 Task: Find connections with filter location Kukës with filter topic #Leanstartupswith filter profile language French with filter current company JLL with filter school Sinhgad Institute of Technology & Science with filter industry Flight Training with filter service category Labor and Employment Law with filter keywords title IT Professional
Action: Mouse moved to (499, 88)
Screenshot: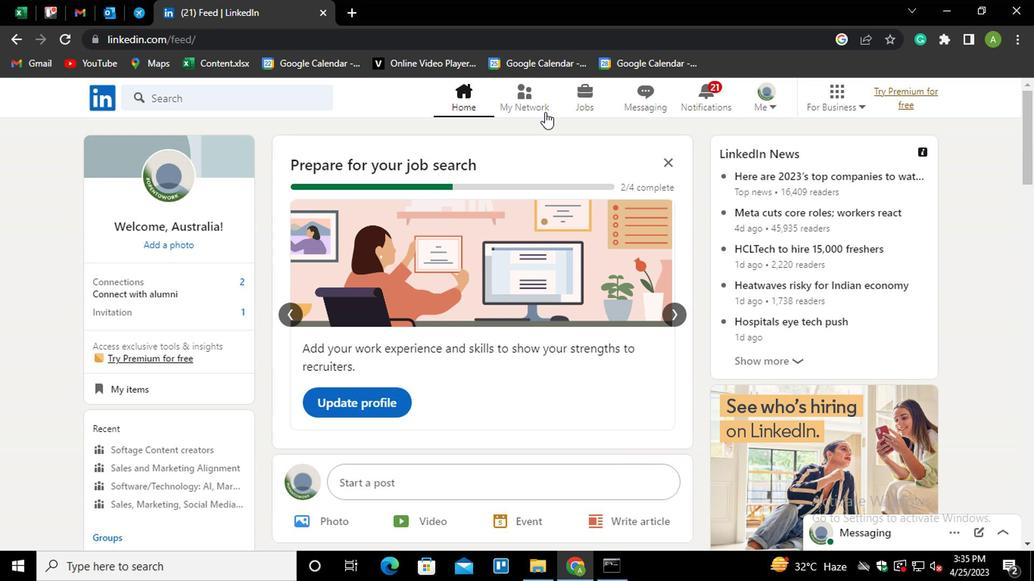 
Action: Mouse pressed left at (499, 88)
Screenshot: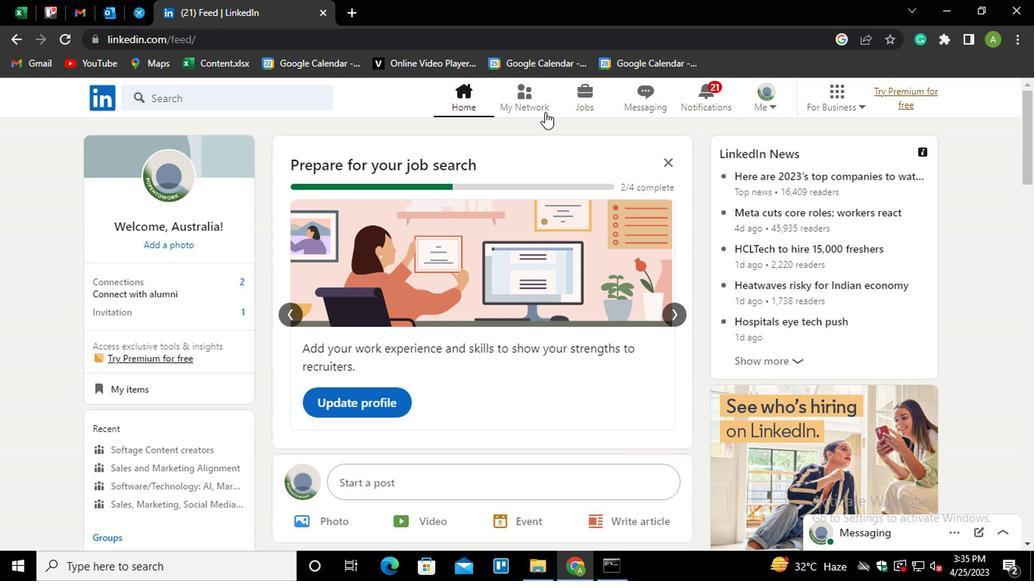 
Action: Mouse moved to (188, 177)
Screenshot: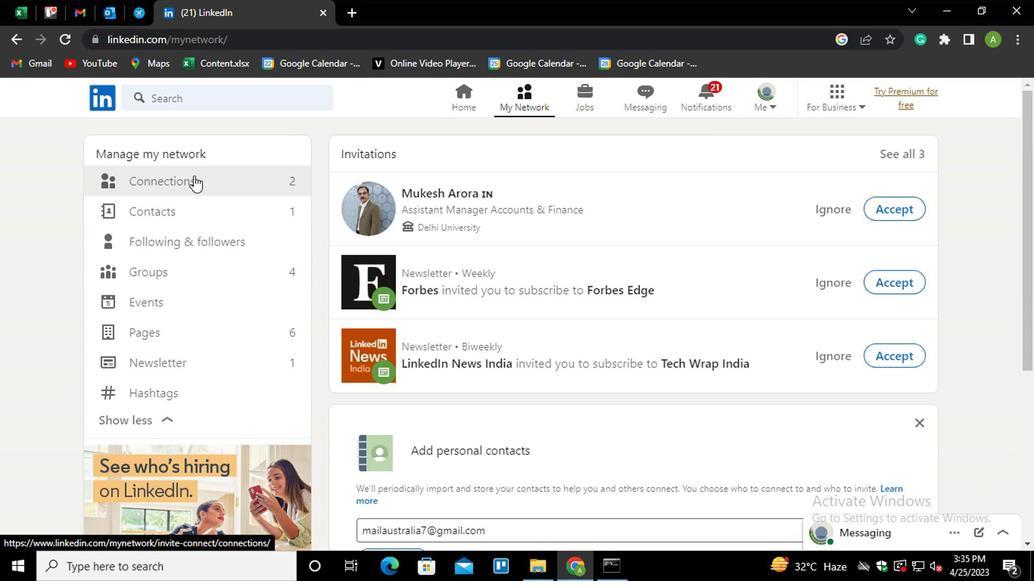 
Action: Mouse pressed left at (188, 177)
Screenshot: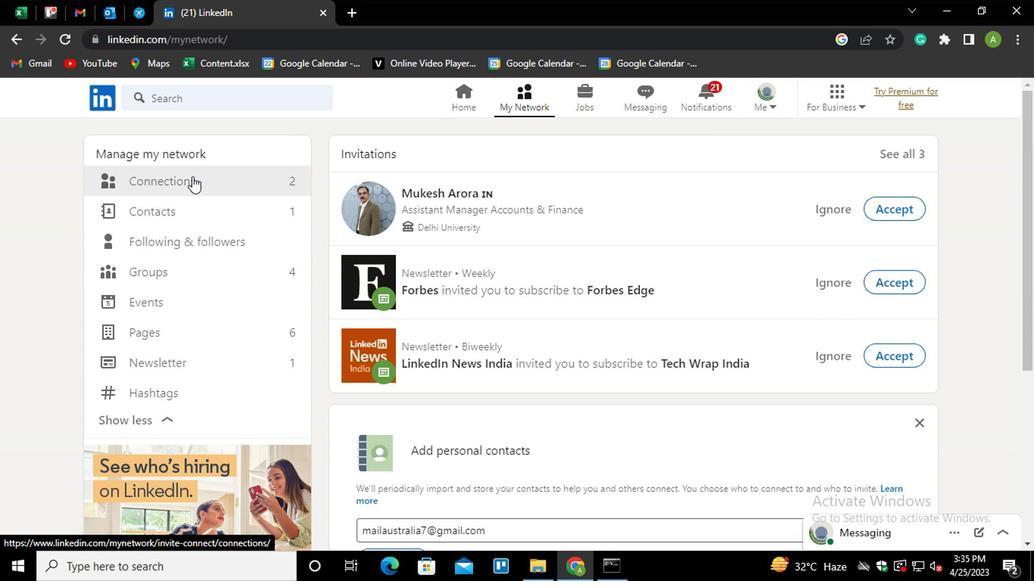 
Action: Mouse moved to (608, 179)
Screenshot: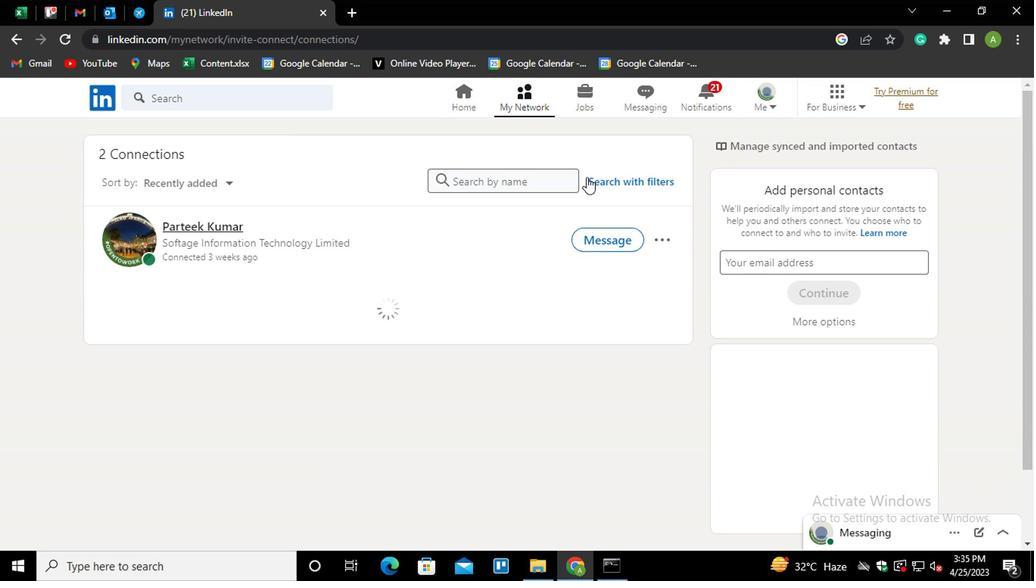 
Action: Mouse pressed left at (608, 179)
Screenshot: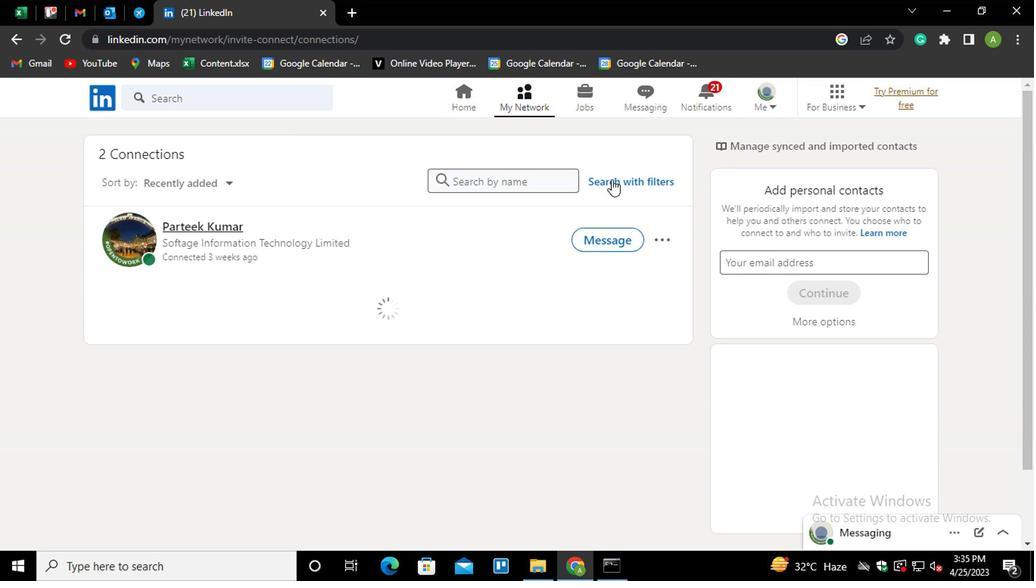 
Action: Mouse moved to (492, 133)
Screenshot: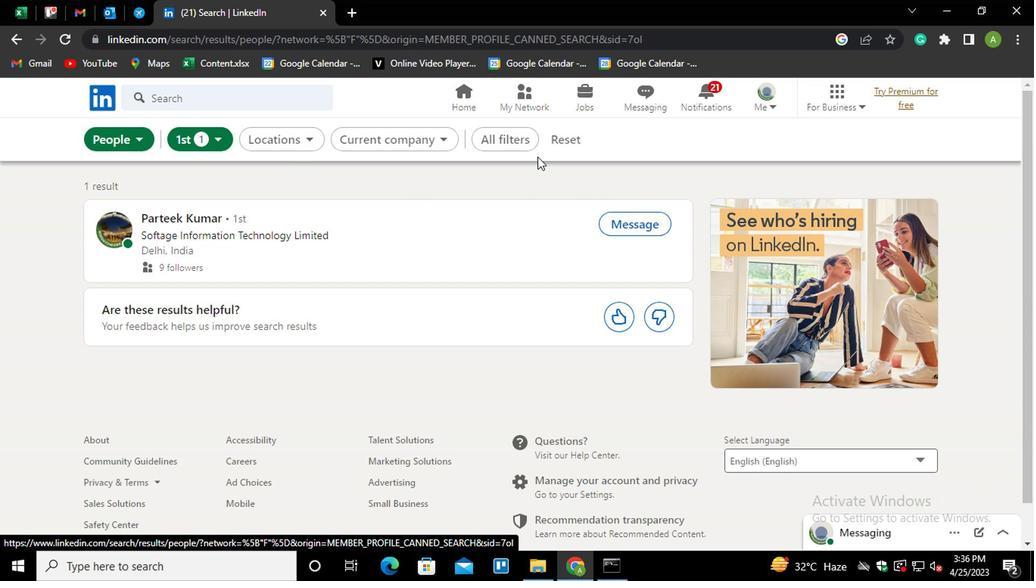 
Action: Mouse pressed left at (492, 133)
Screenshot: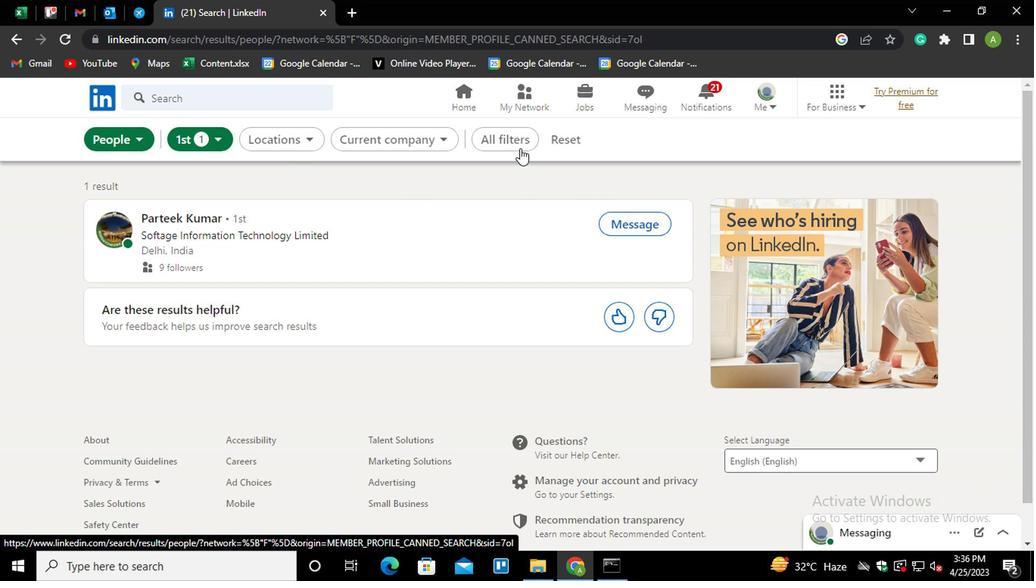 
Action: Mouse moved to (684, 253)
Screenshot: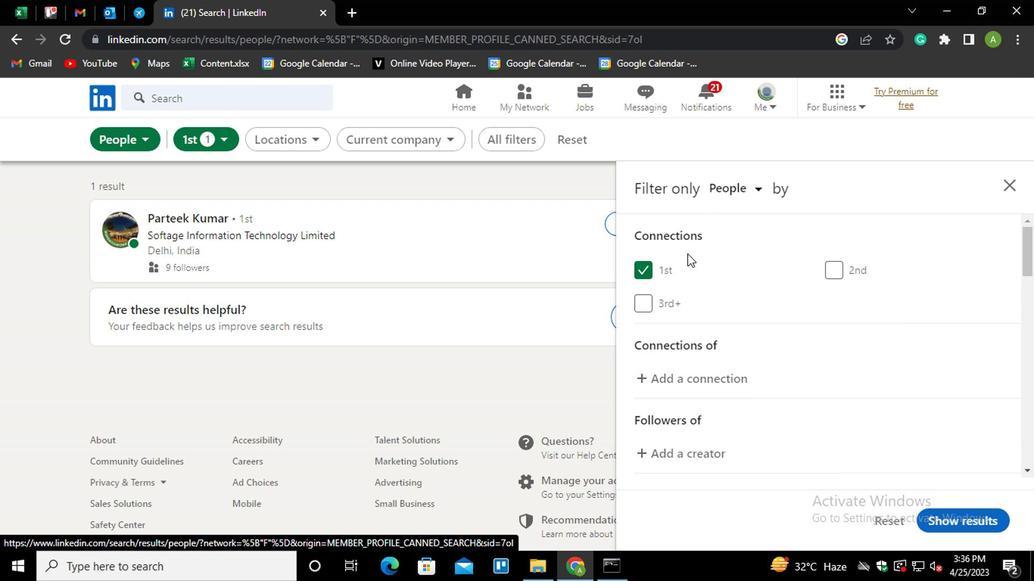 
Action: Mouse scrolled (684, 252) with delta (0, 0)
Screenshot: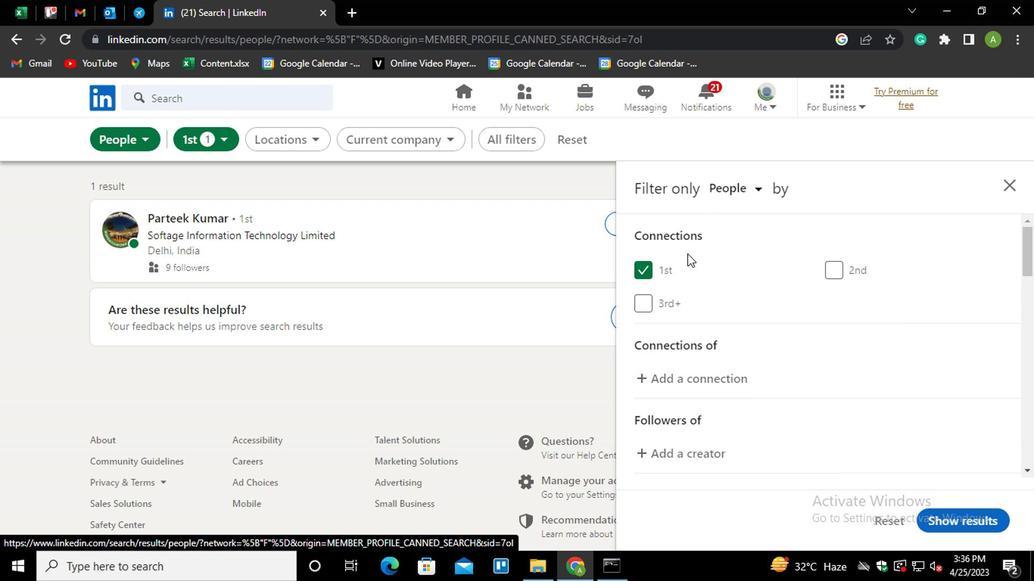 
Action: Mouse scrolled (684, 252) with delta (0, 0)
Screenshot: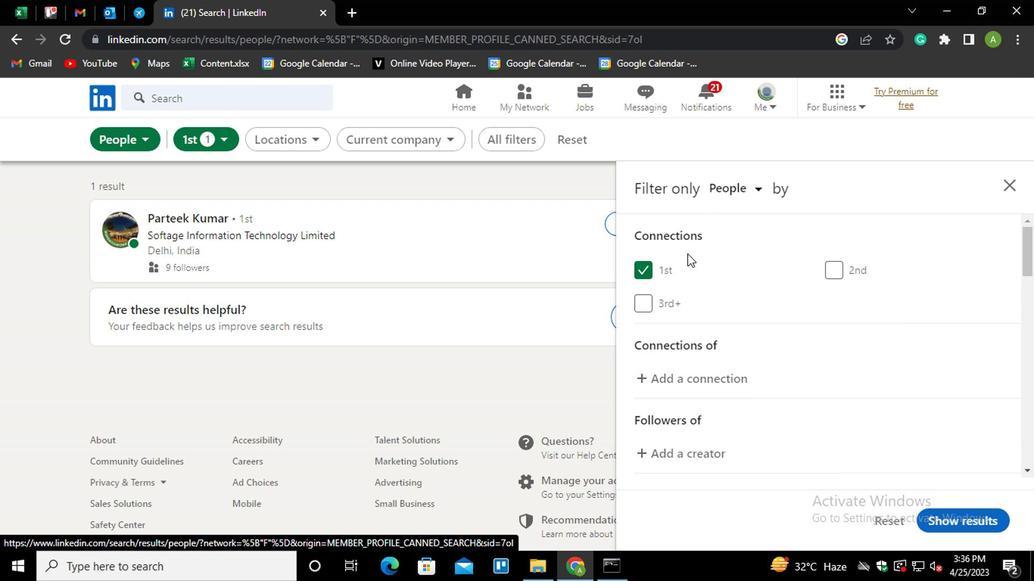 
Action: Mouse moved to (680, 230)
Screenshot: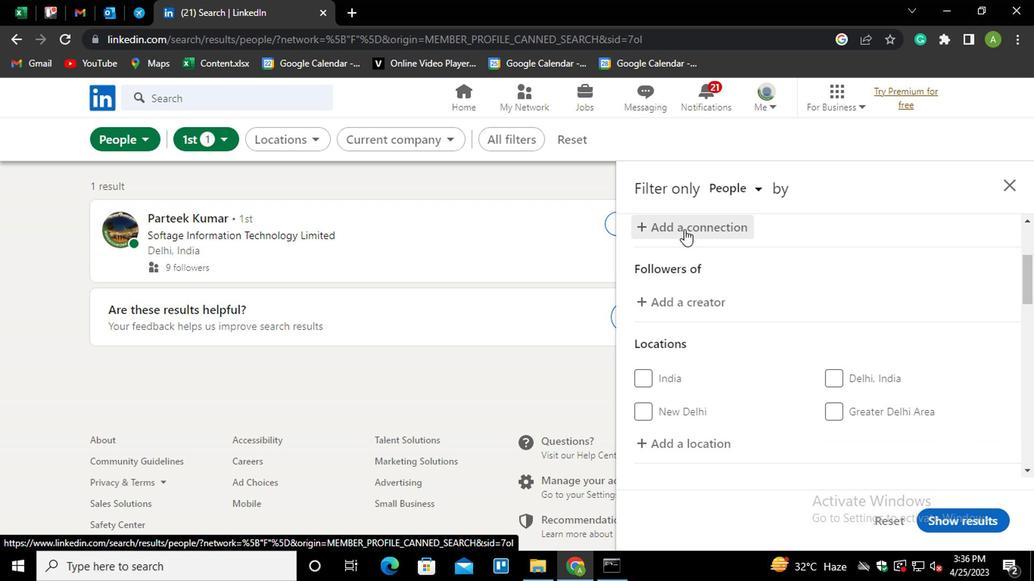 
Action: Mouse scrolled (680, 231) with delta (0, 1)
Screenshot: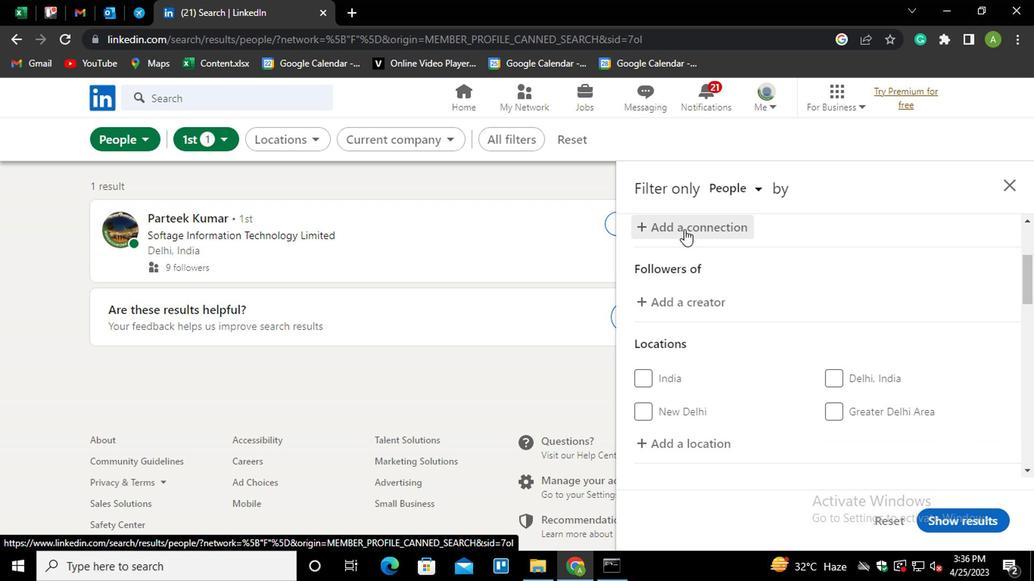 
Action: Mouse moved to (676, 266)
Screenshot: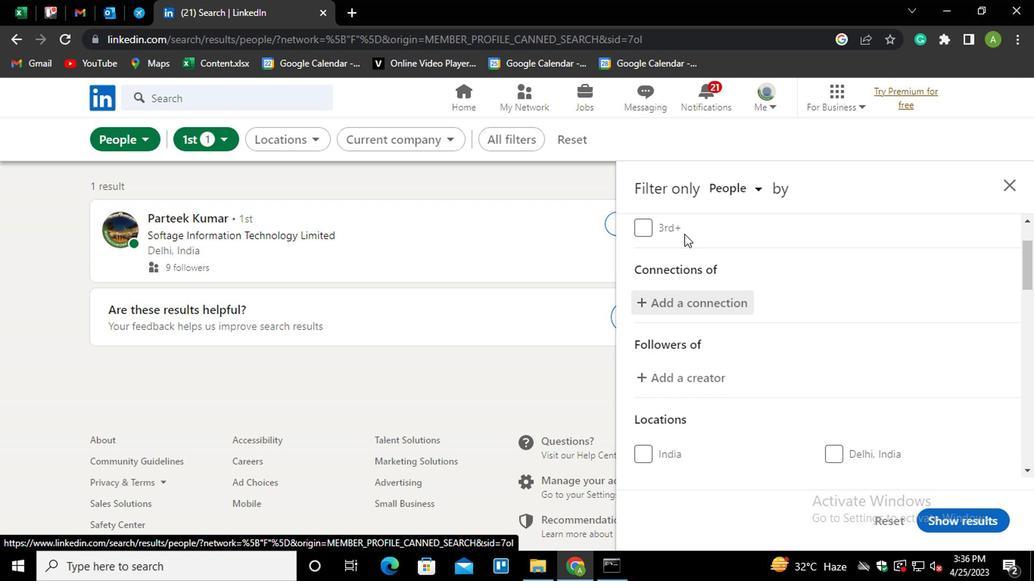 
Action: Mouse scrolled (676, 266) with delta (0, 0)
Screenshot: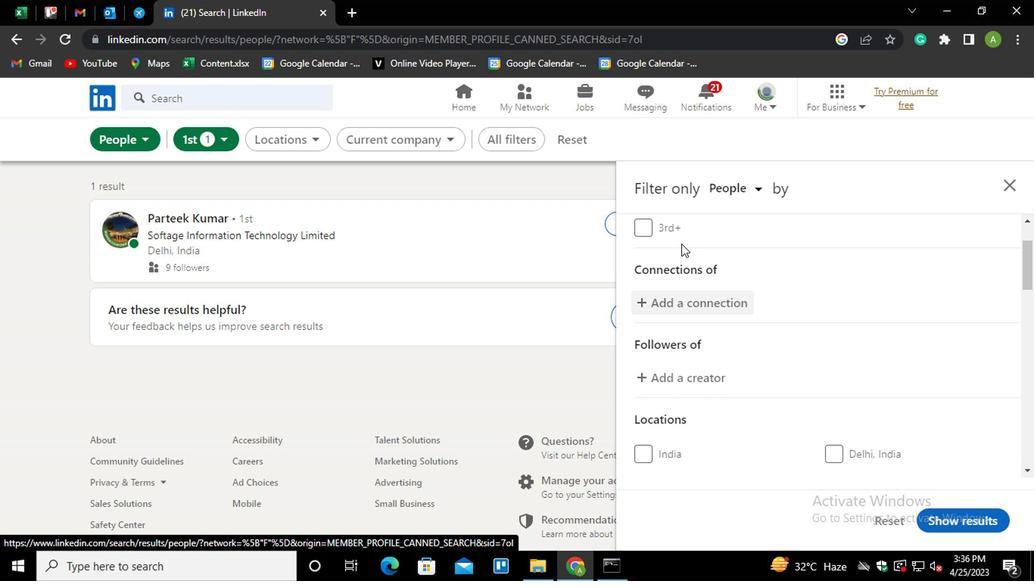
Action: Mouse scrolled (676, 266) with delta (0, 0)
Screenshot: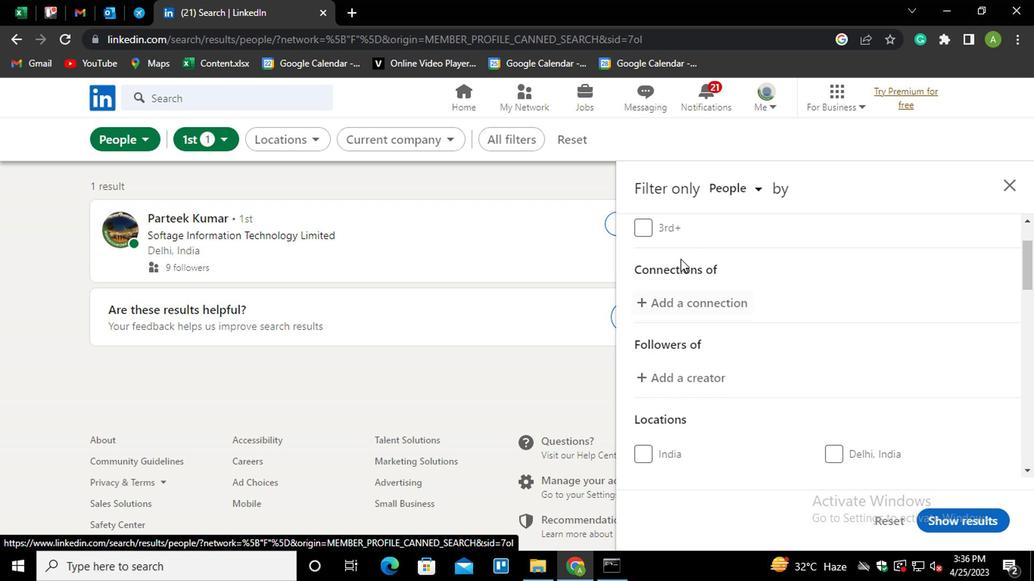 
Action: Mouse moved to (670, 366)
Screenshot: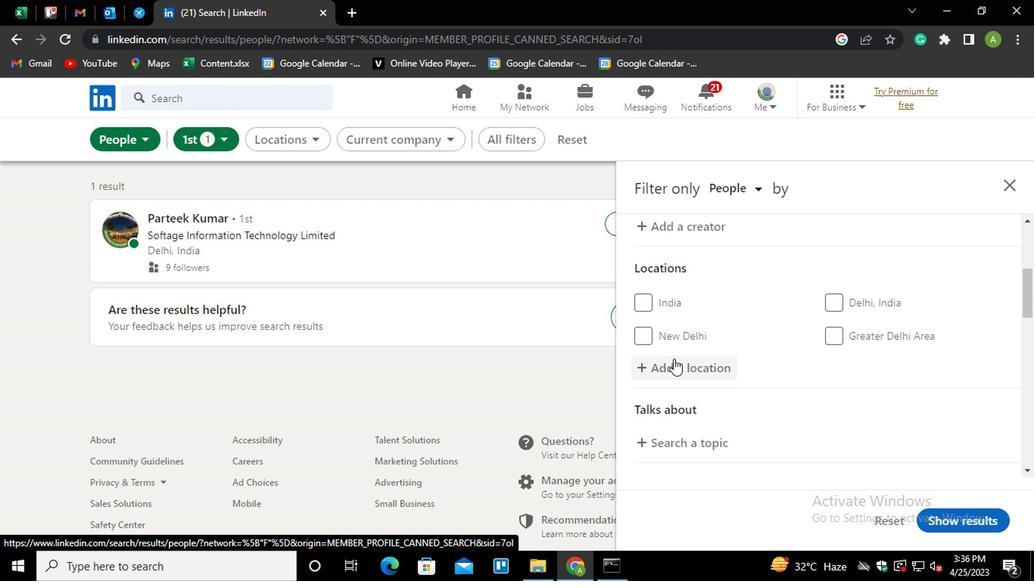 
Action: Mouse pressed left at (670, 366)
Screenshot: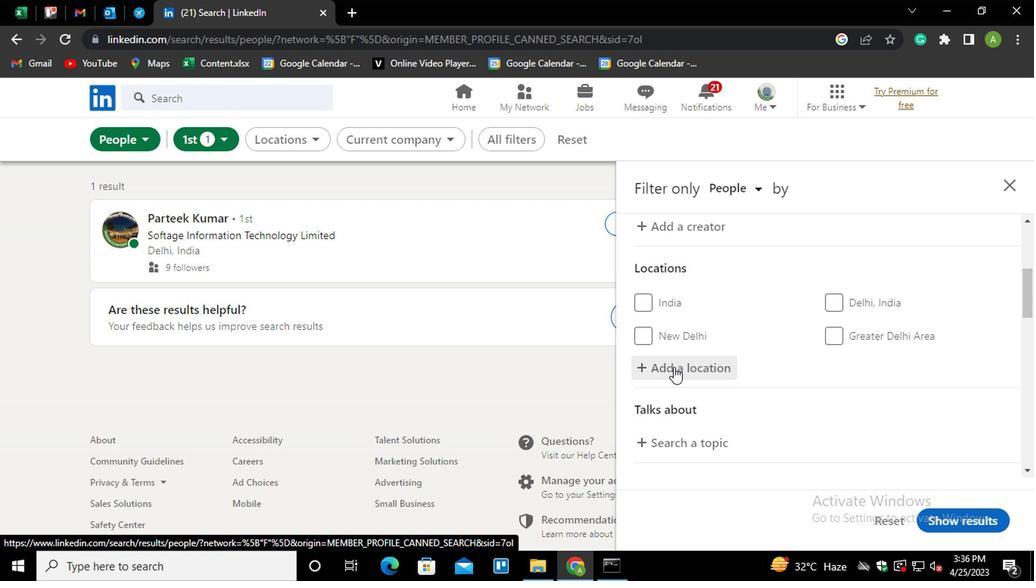 
Action: Mouse moved to (671, 366)
Screenshot: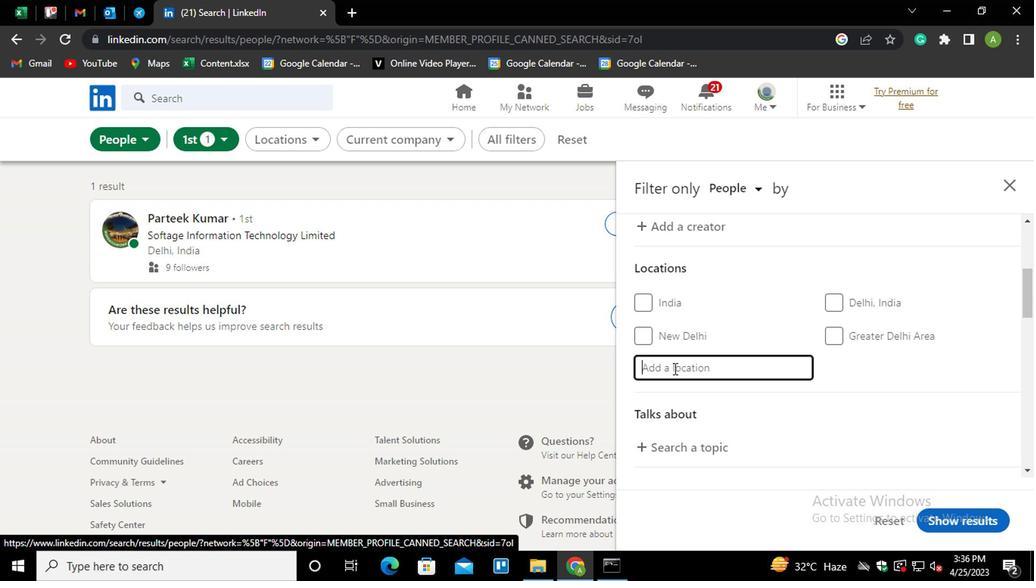 
Action: Mouse pressed left at (671, 366)
Screenshot: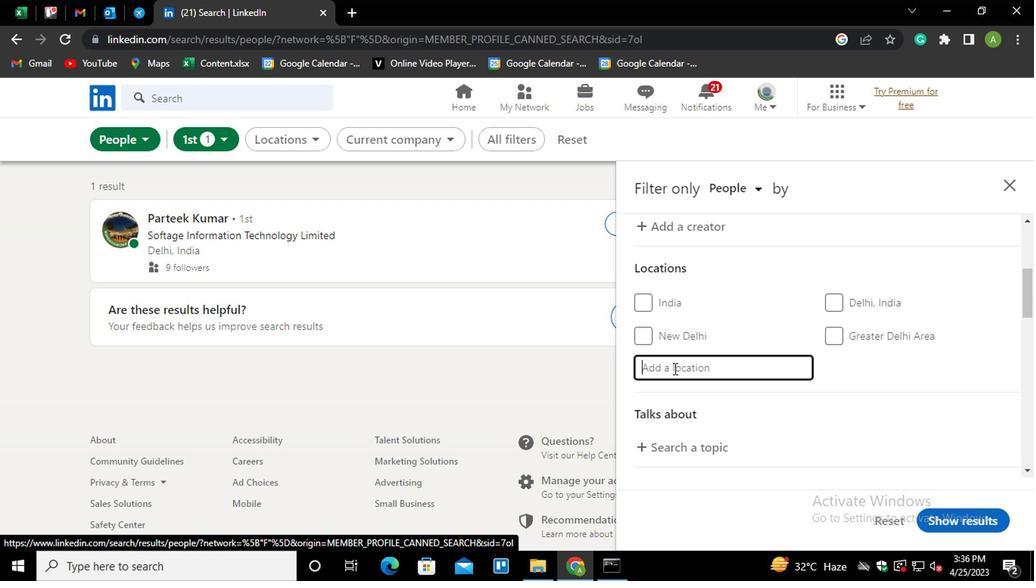 
Action: Mouse moved to (669, 364)
Screenshot: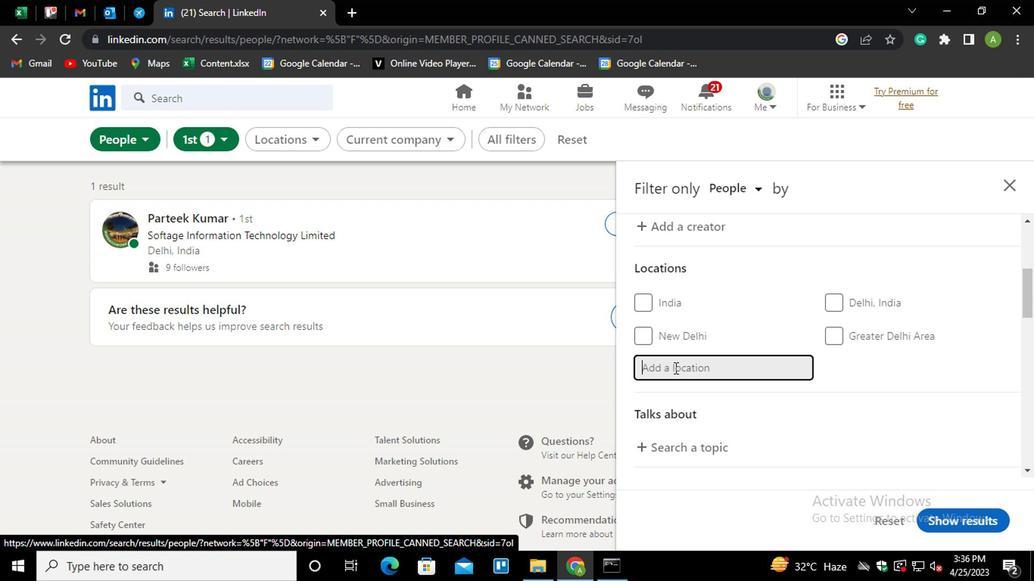 
Action: Key pressed <Key.shift_r>Kukes
Screenshot: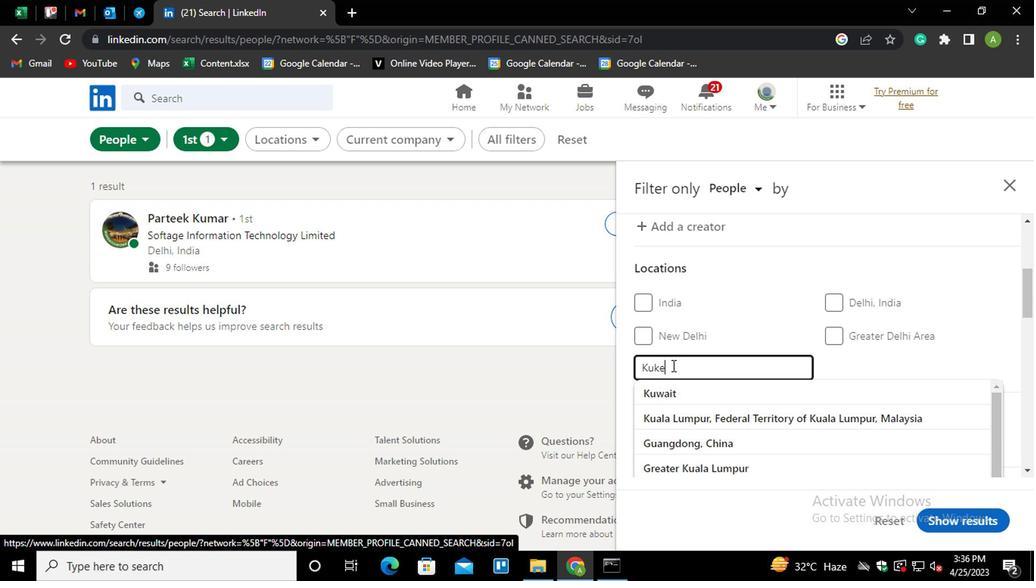 
Action: Mouse moved to (867, 361)
Screenshot: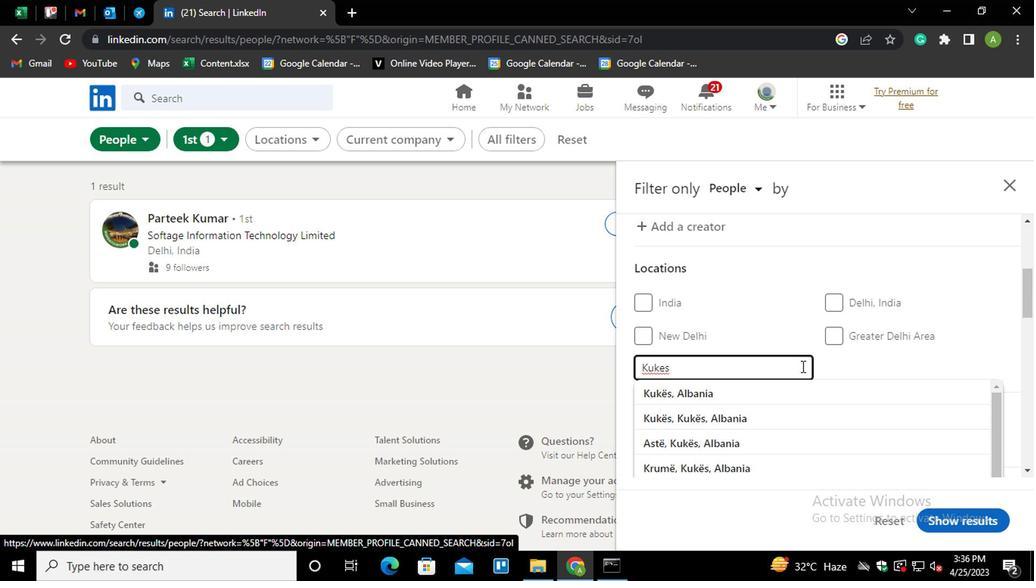 
Action: Mouse pressed left at (867, 361)
Screenshot: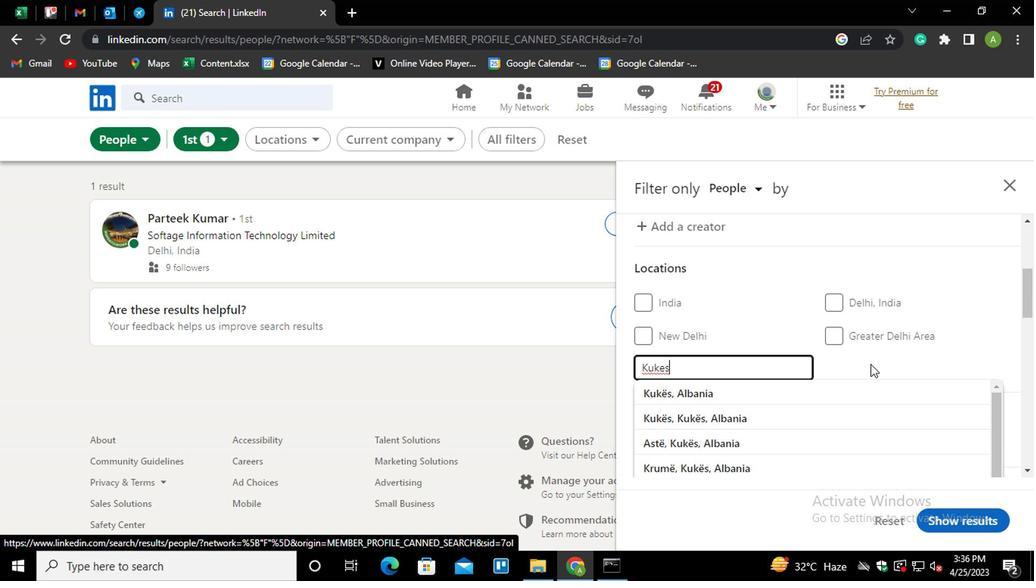 
Action: Mouse moved to (850, 362)
Screenshot: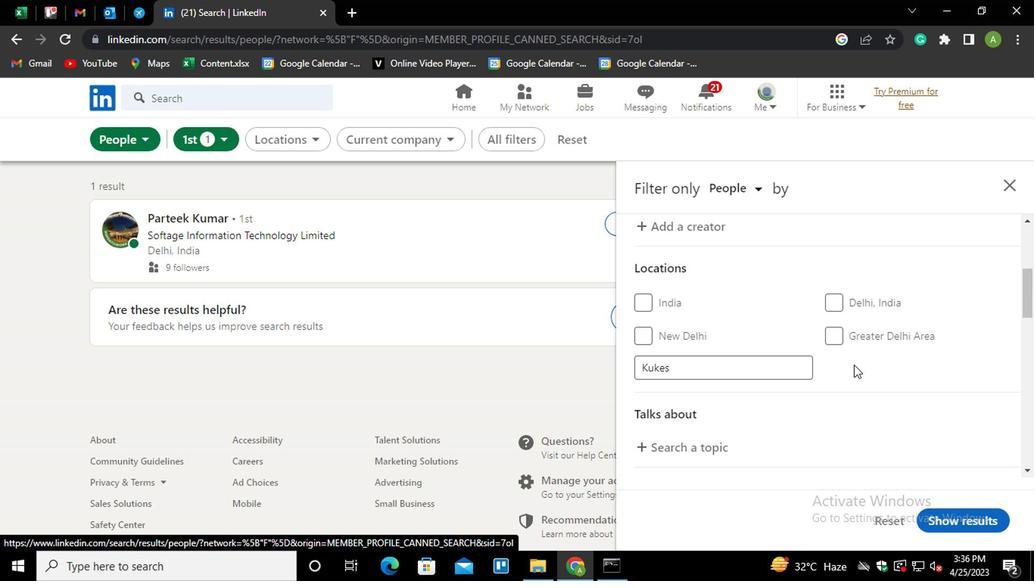 
Action: Mouse scrolled (850, 361) with delta (0, -1)
Screenshot: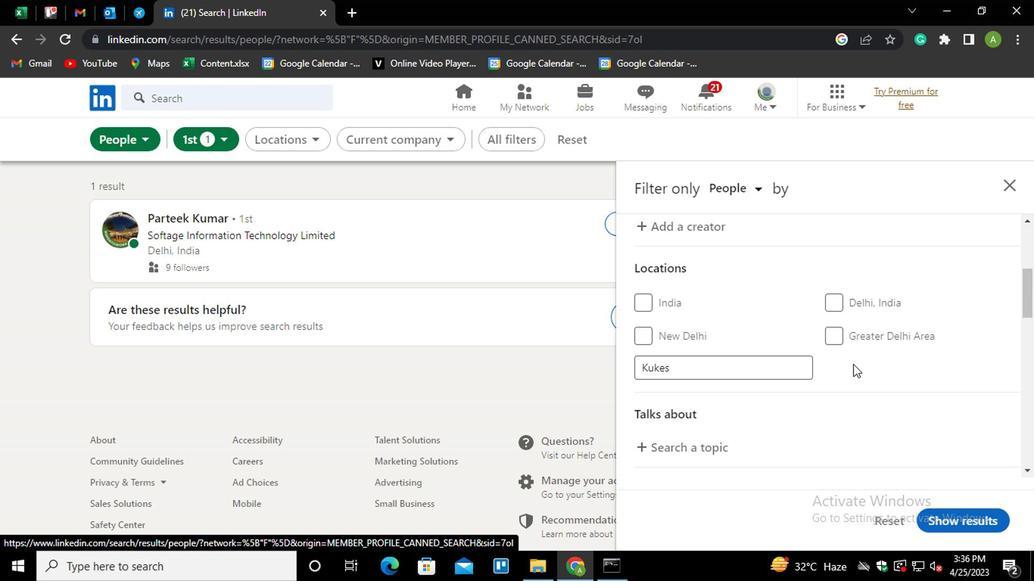 
Action: Mouse scrolled (850, 361) with delta (0, -1)
Screenshot: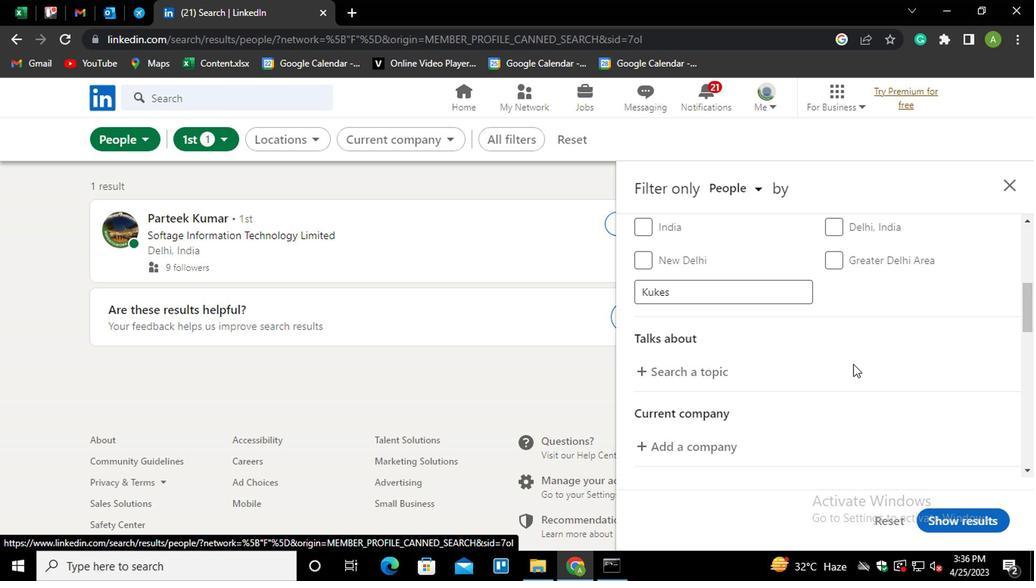 
Action: Mouse moved to (674, 295)
Screenshot: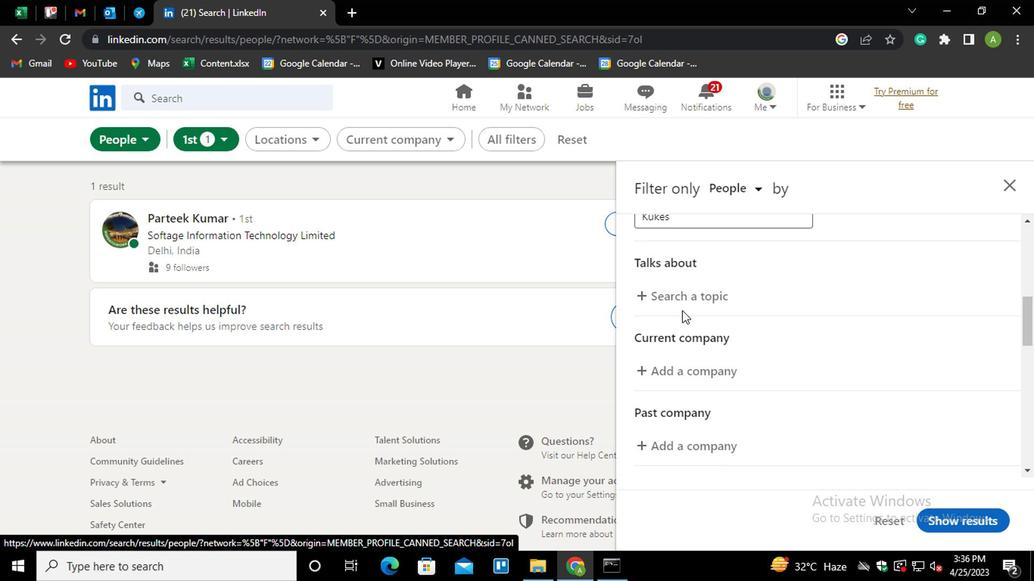 
Action: Mouse pressed left at (674, 295)
Screenshot: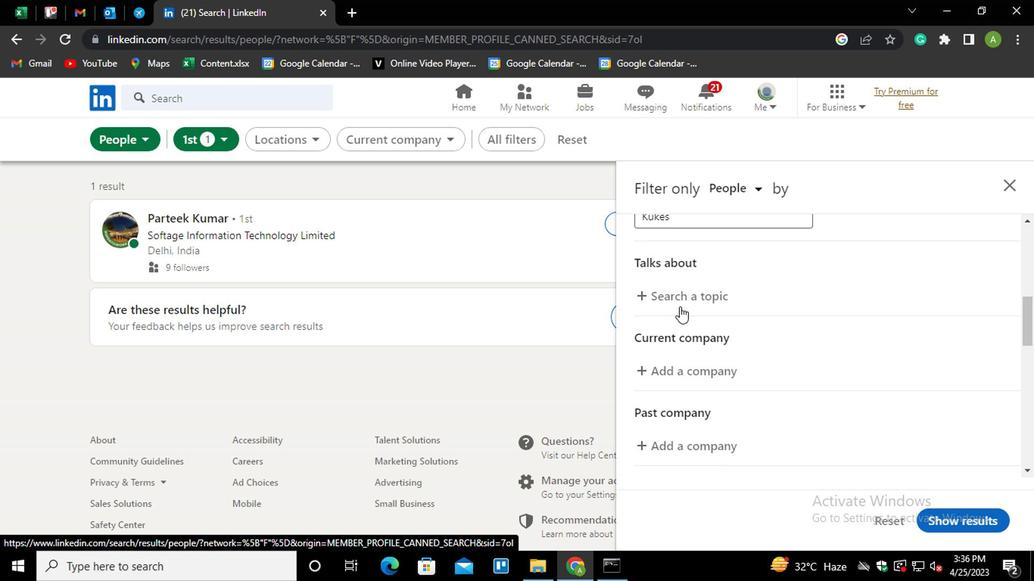 
Action: Key pressed <Key.shift>#<Key.shift_r>LEANSTARUPSWITH
Screenshot: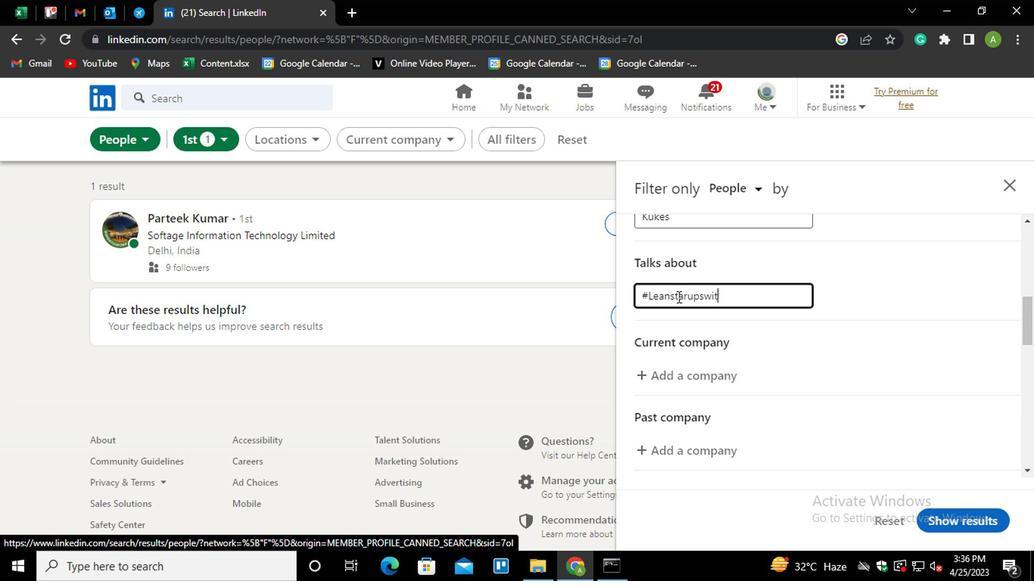 
Action: Mouse moved to (856, 294)
Screenshot: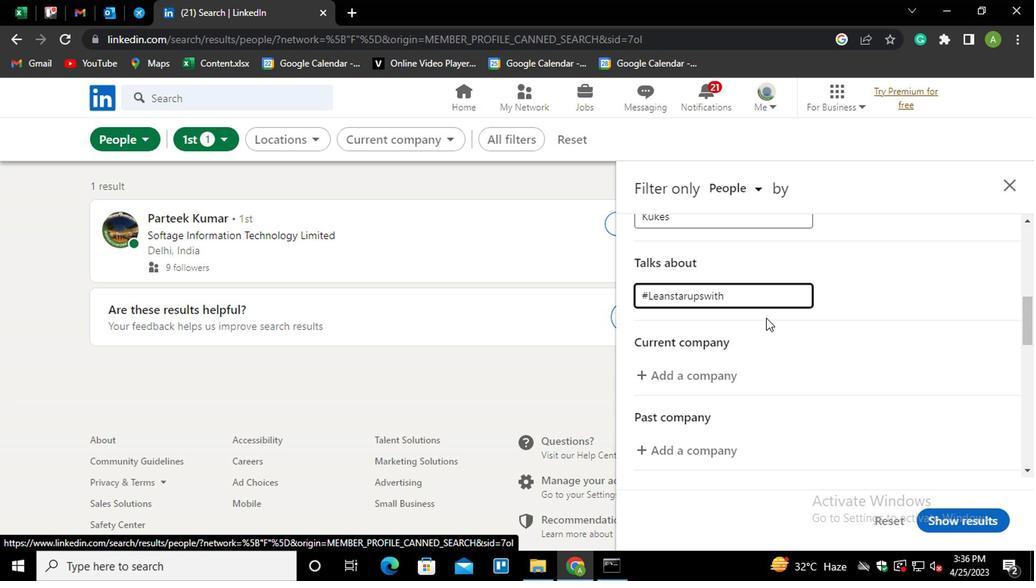 
Action: Mouse pressed left at (856, 294)
Screenshot: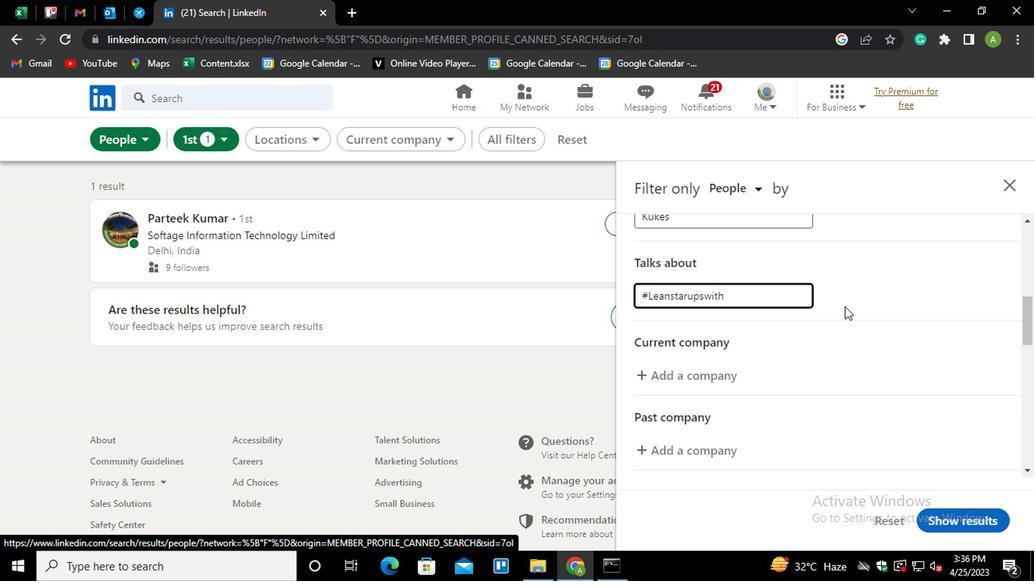 
Action: Mouse moved to (845, 316)
Screenshot: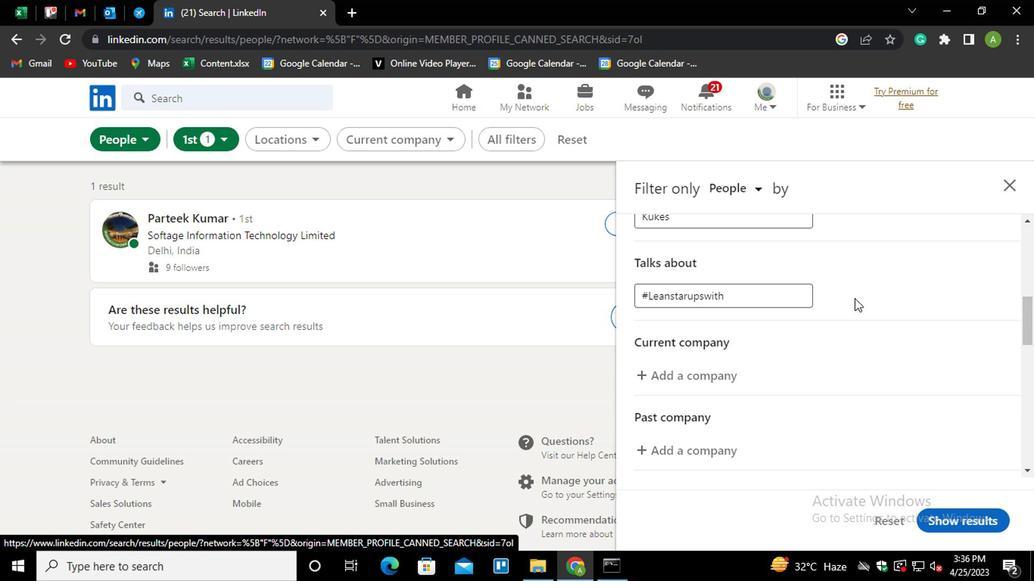 
Action: Mouse scrolled (845, 316) with delta (0, 0)
Screenshot: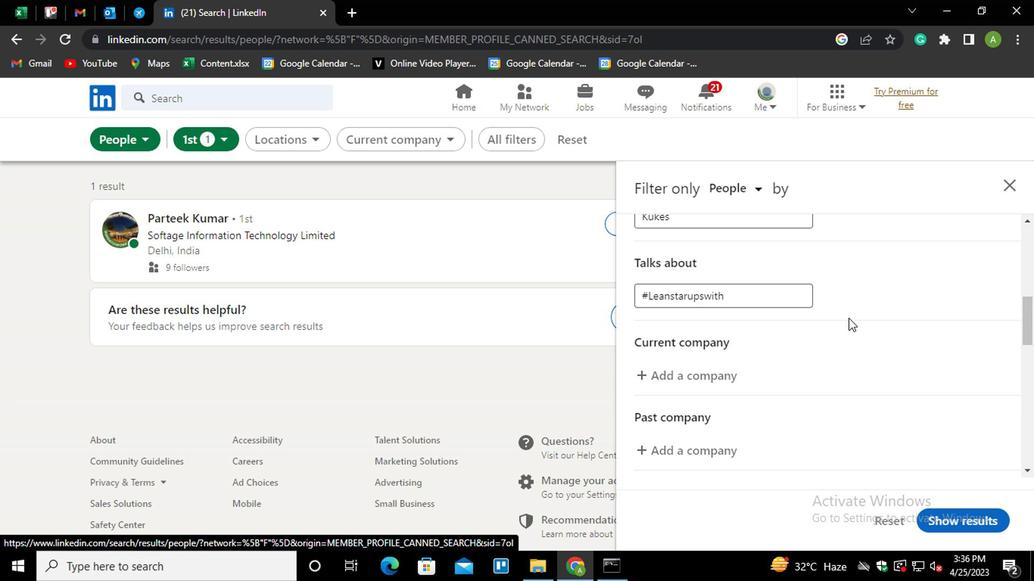 
Action: Mouse moved to (668, 295)
Screenshot: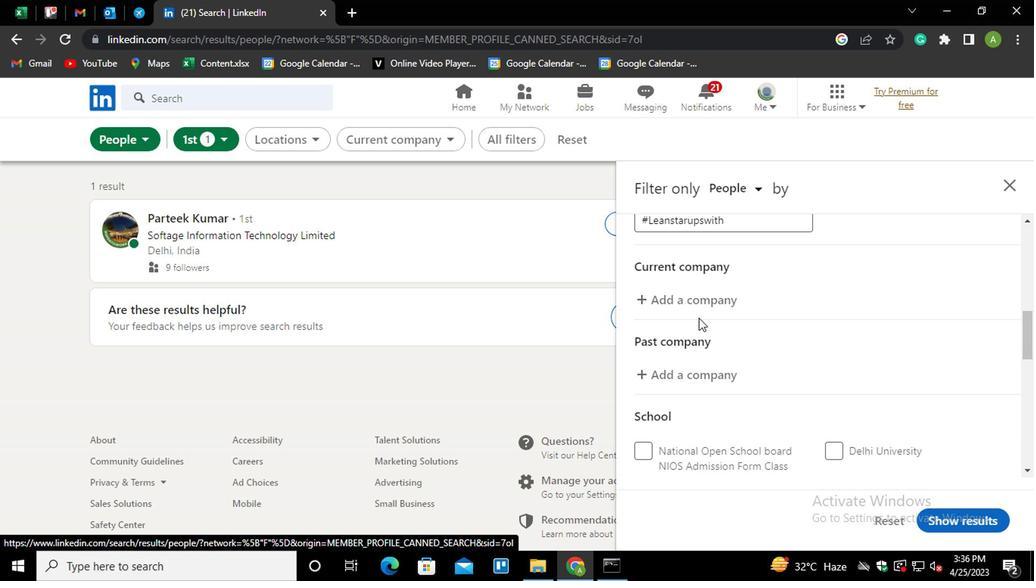
Action: Mouse pressed left at (668, 295)
Screenshot: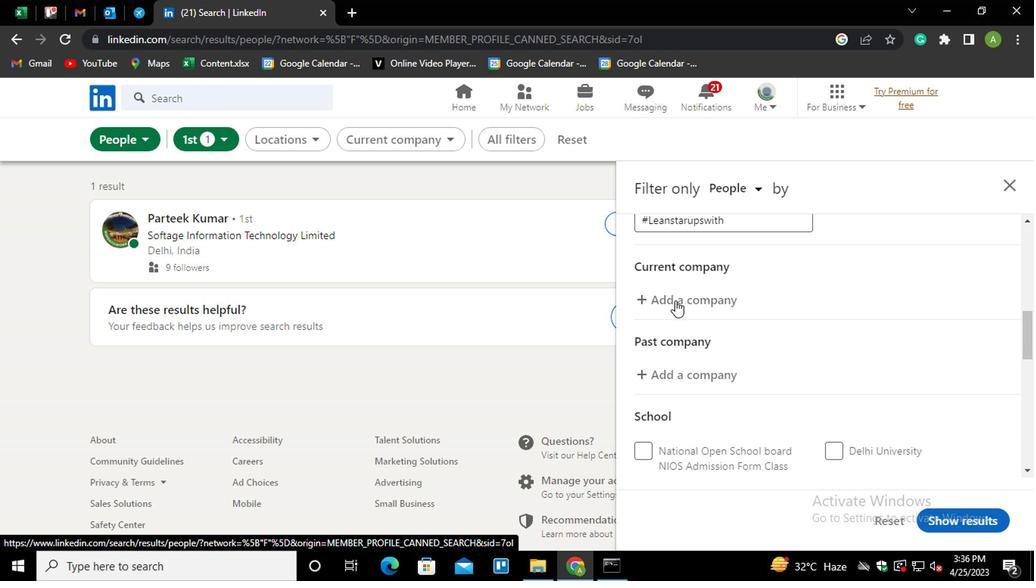 
Action: Key pressed <Key.shift_r>JLL<Key.down><Key.enter>
Screenshot: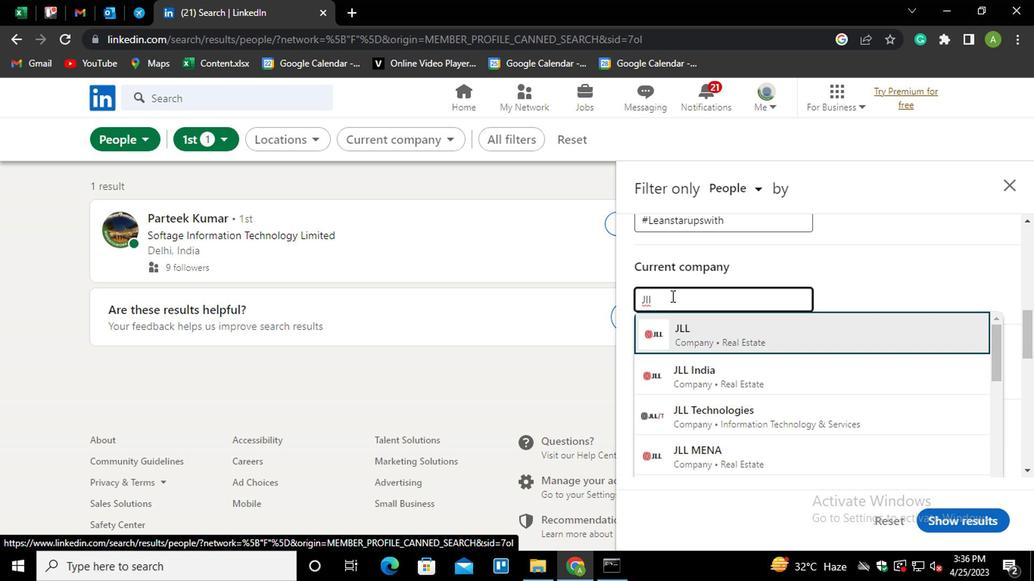 
Action: Mouse moved to (710, 302)
Screenshot: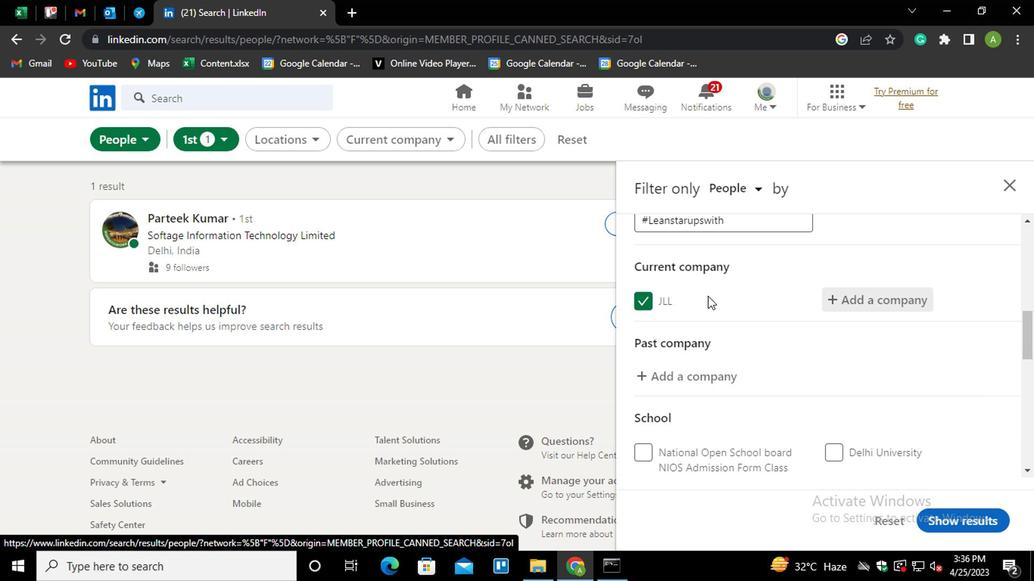 
Action: Mouse scrolled (710, 301) with delta (0, -1)
Screenshot: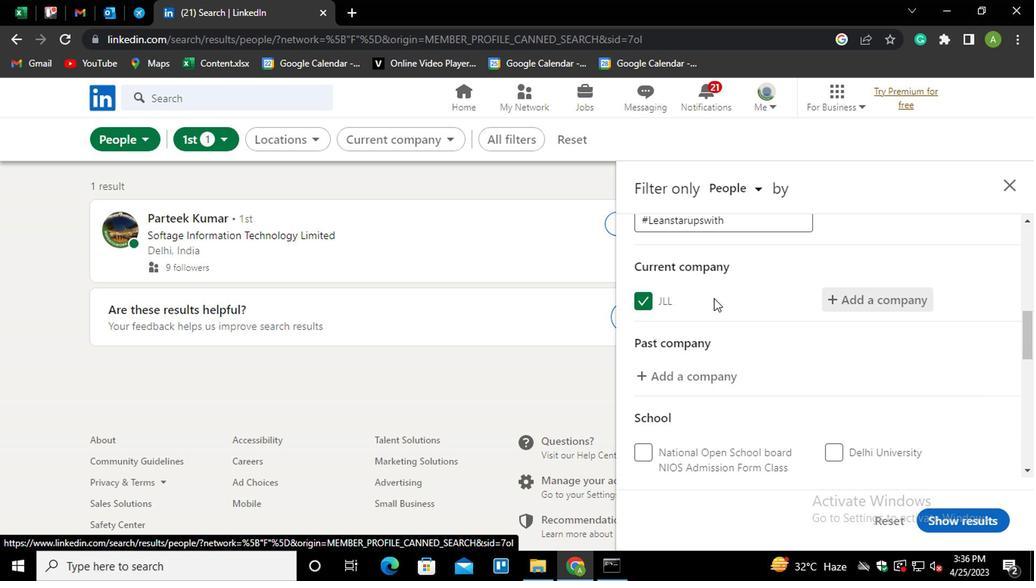 
Action: Mouse scrolled (710, 301) with delta (0, -1)
Screenshot: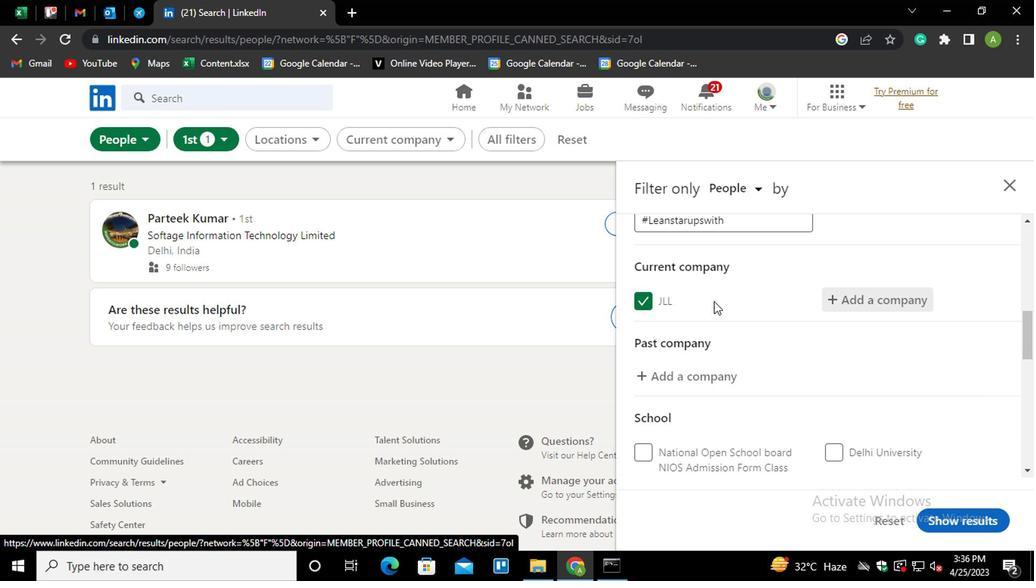 
Action: Mouse moved to (691, 368)
Screenshot: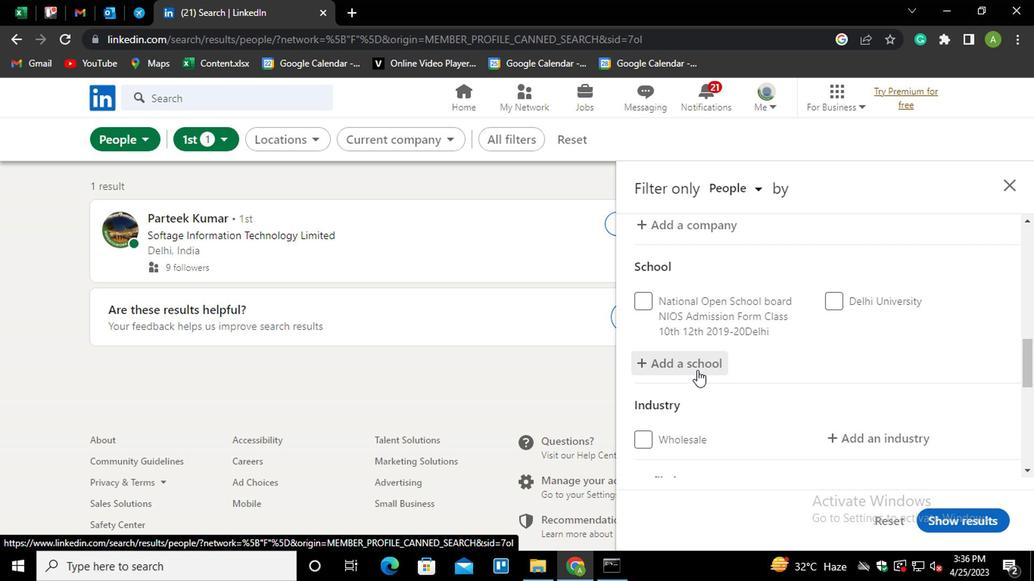 
Action: Mouse pressed left at (691, 368)
Screenshot: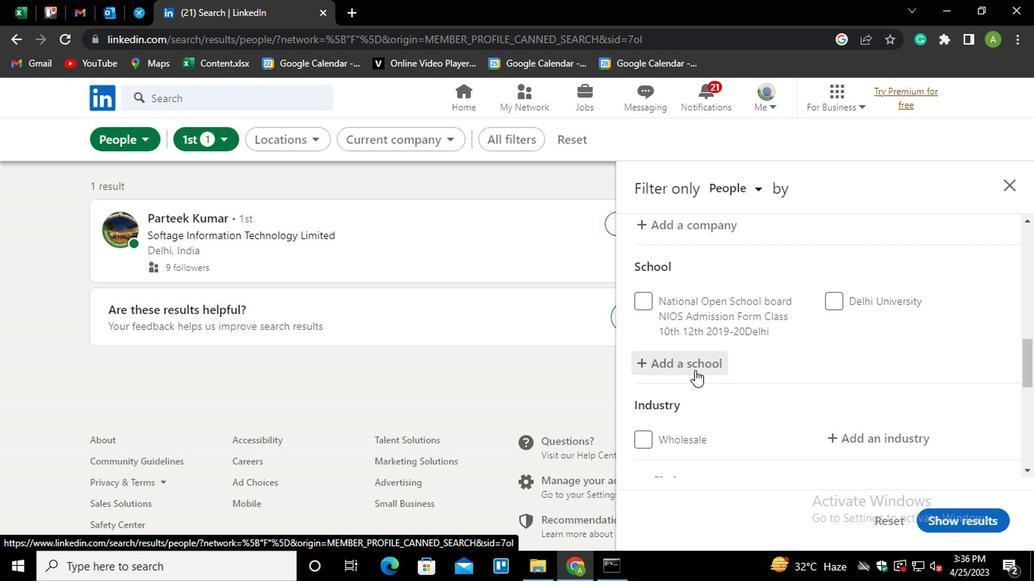 
Action: Mouse moved to (691, 366)
Screenshot: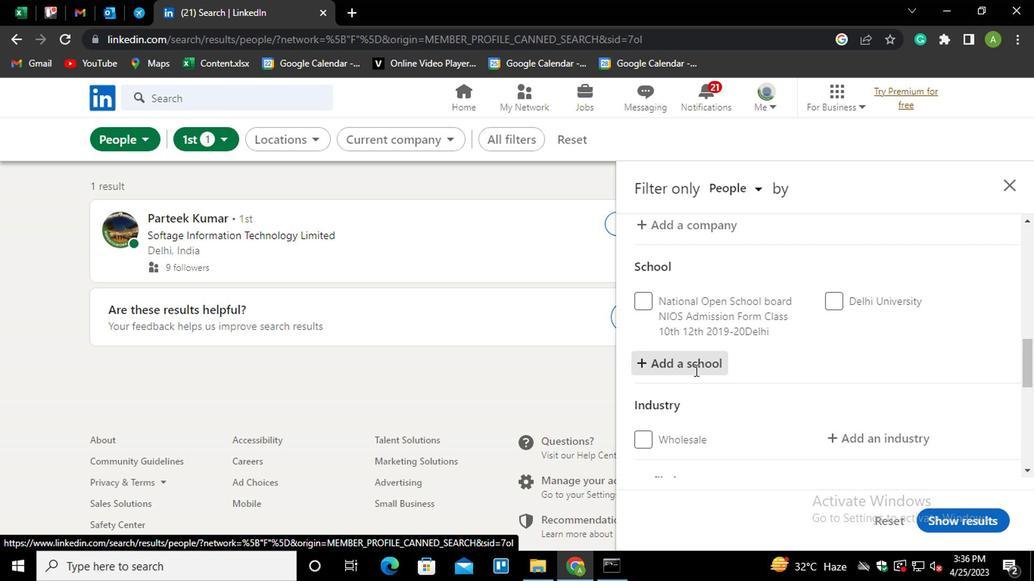 
Action: Mouse pressed left at (691, 366)
Screenshot: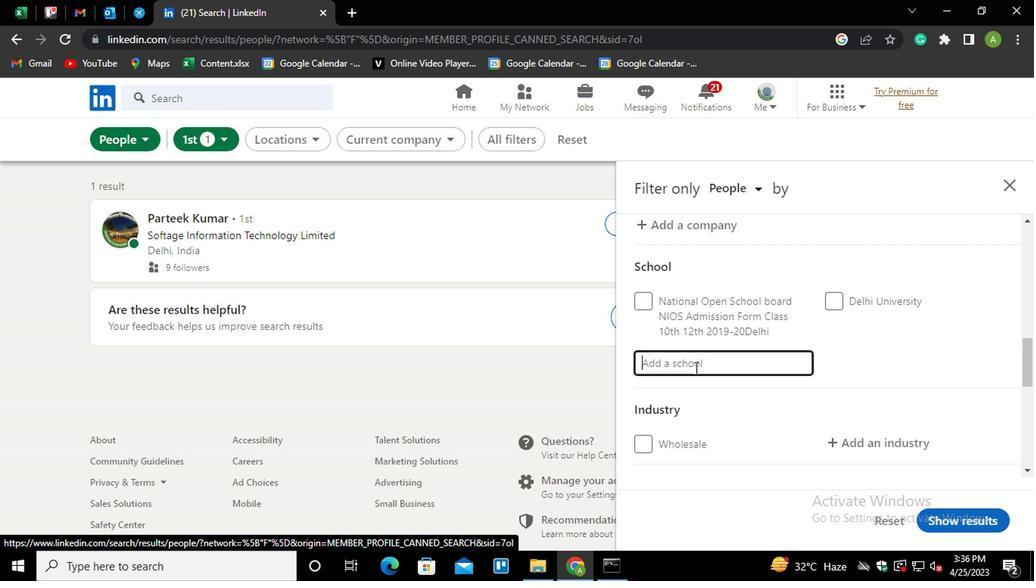 
Action: Mouse moved to (691, 366)
Screenshot: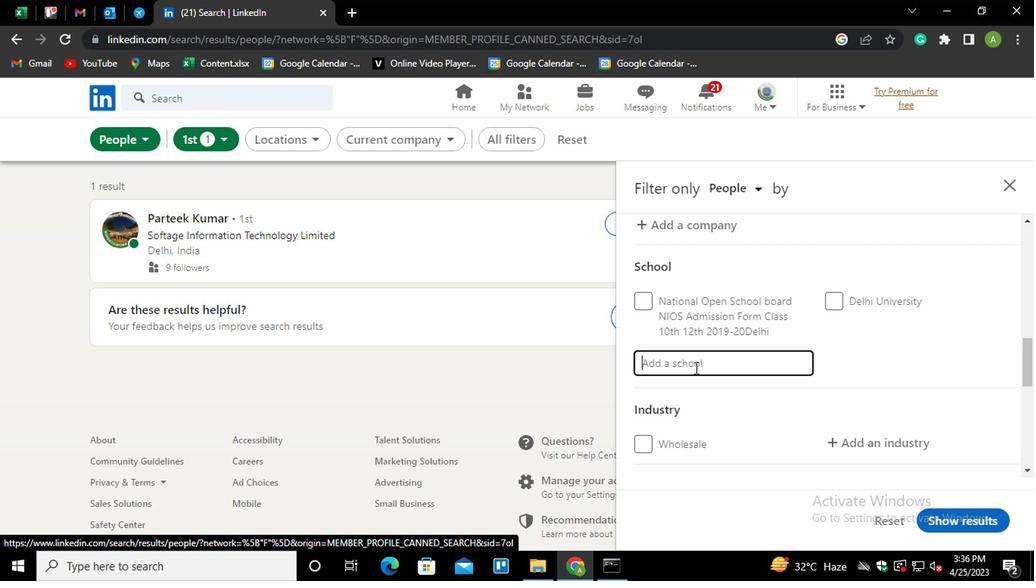 
Action: Key pressed <Key.shift>SINHGAD<Key.down><Key.down><Key.down><Key.enter>
Screenshot: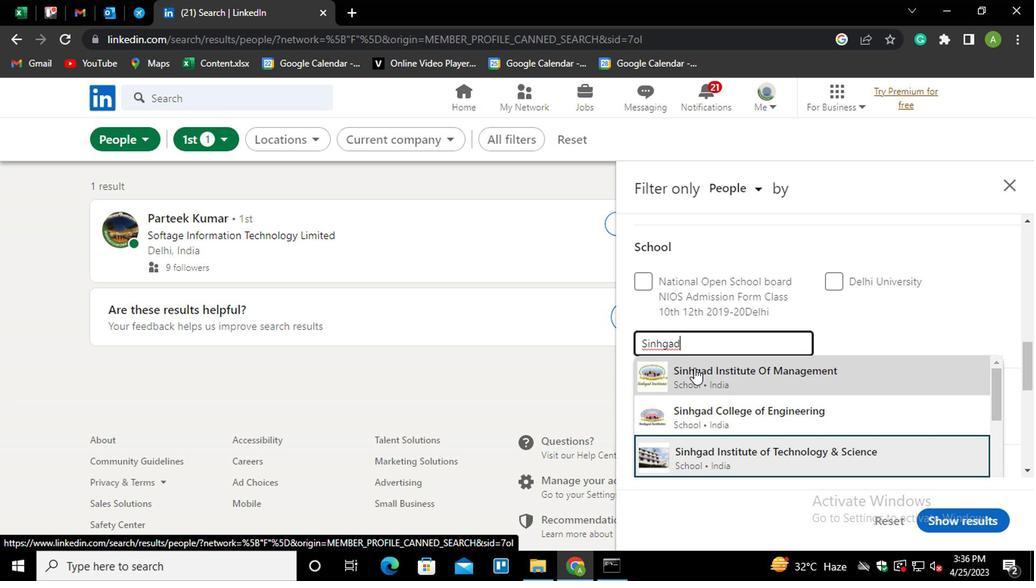 
Action: Mouse moved to (775, 345)
Screenshot: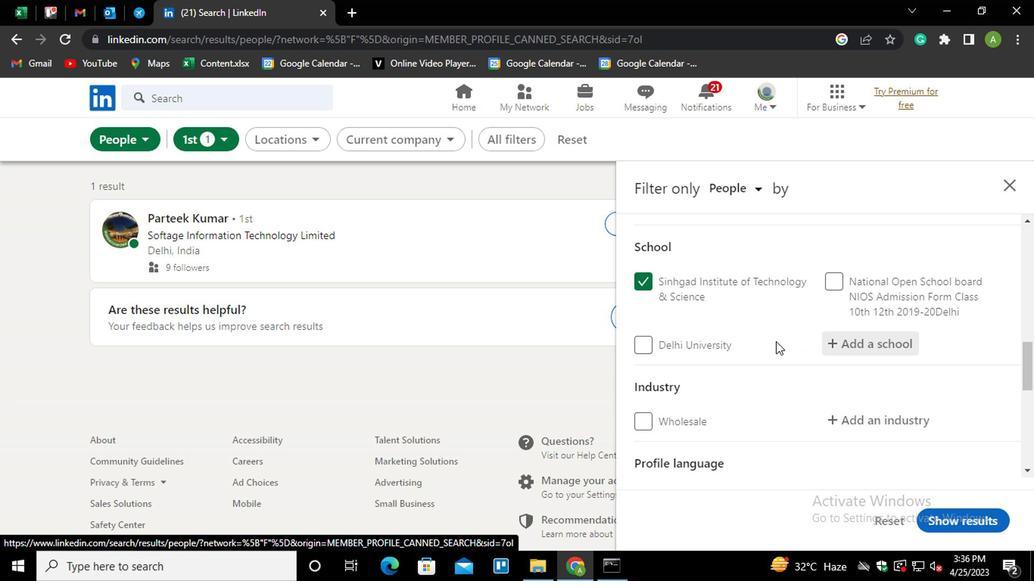 
Action: Mouse scrolled (775, 344) with delta (0, 0)
Screenshot: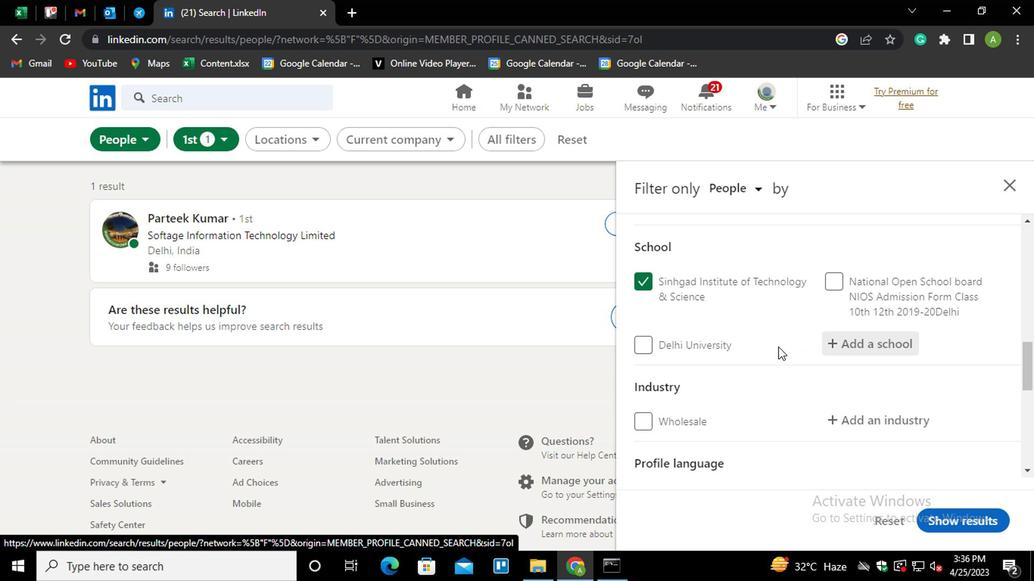 
Action: Mouse moved to (857, 350)
Screenshot: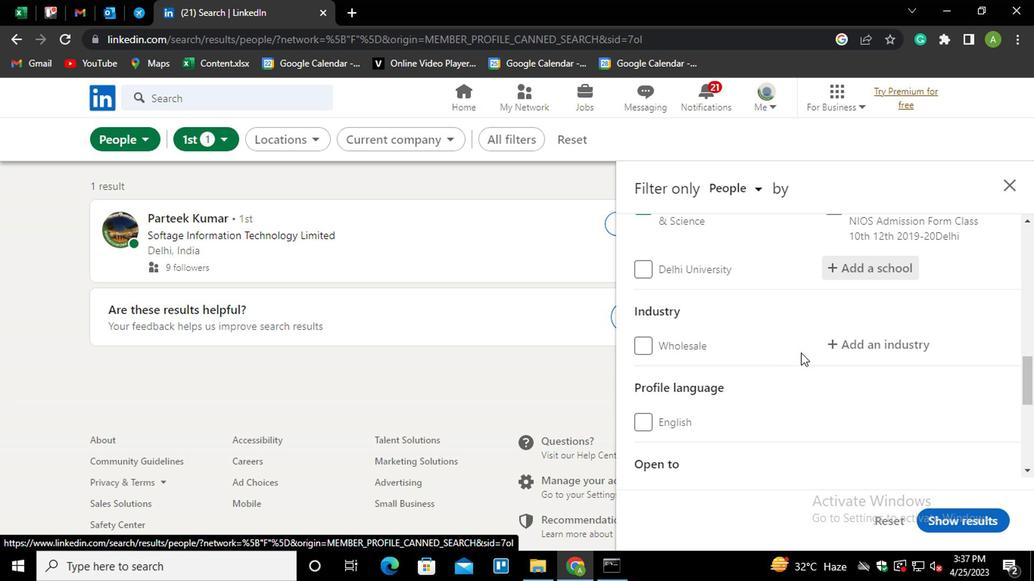 
Action: Mouse pressed left at (857, 350)
Screenshot: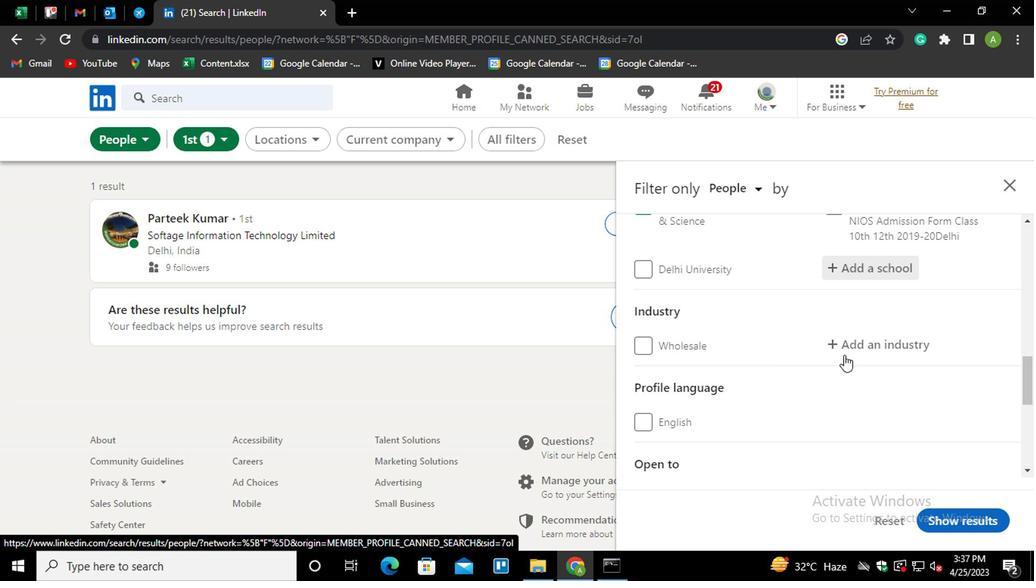 
Action: Mouse moved to (853, 348)
Screenshot: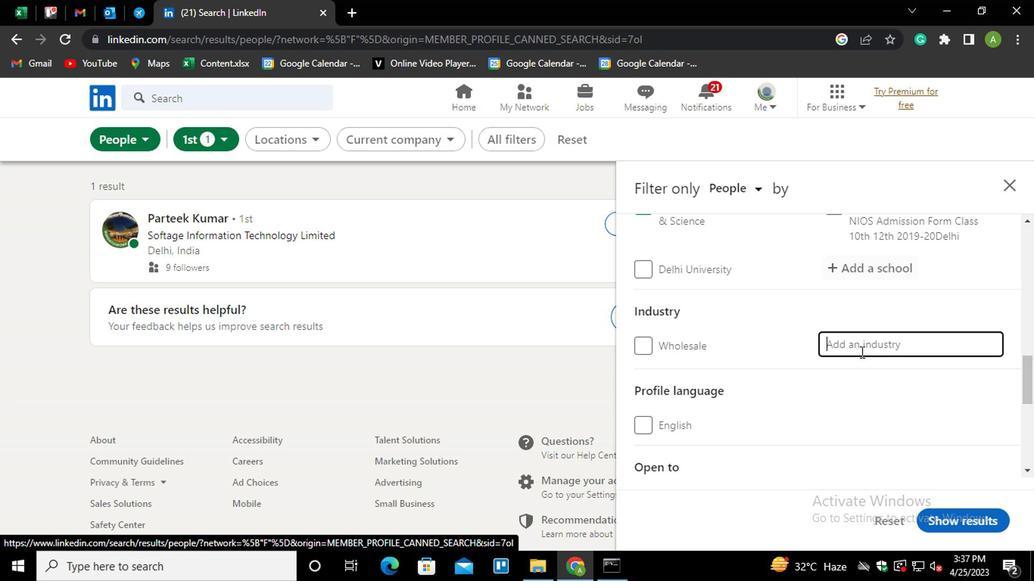 
Action: Mouse pressed left at (853, 348)
Screenshot: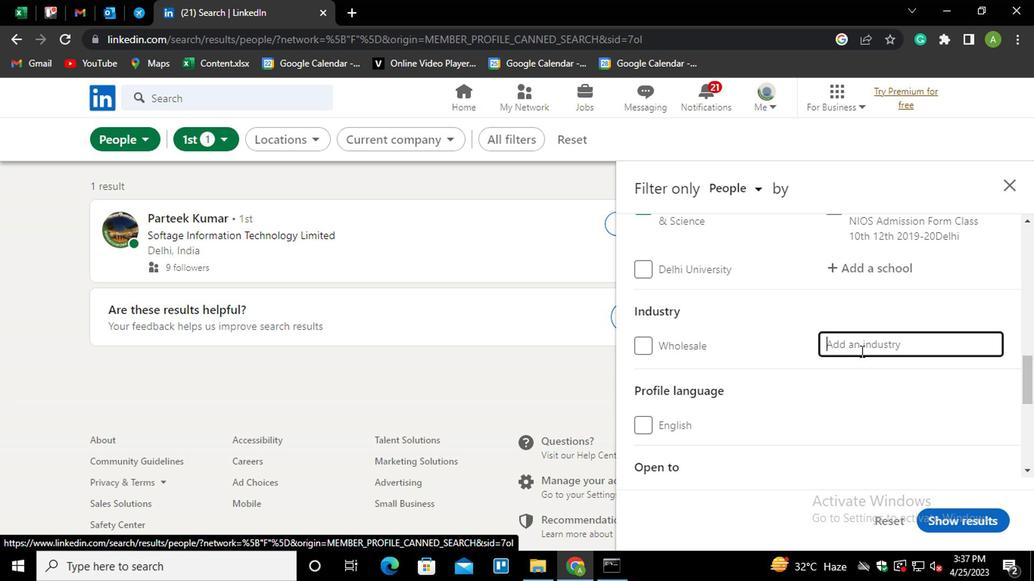 
Action: Mouse moved to (853, 348)
Screenshot: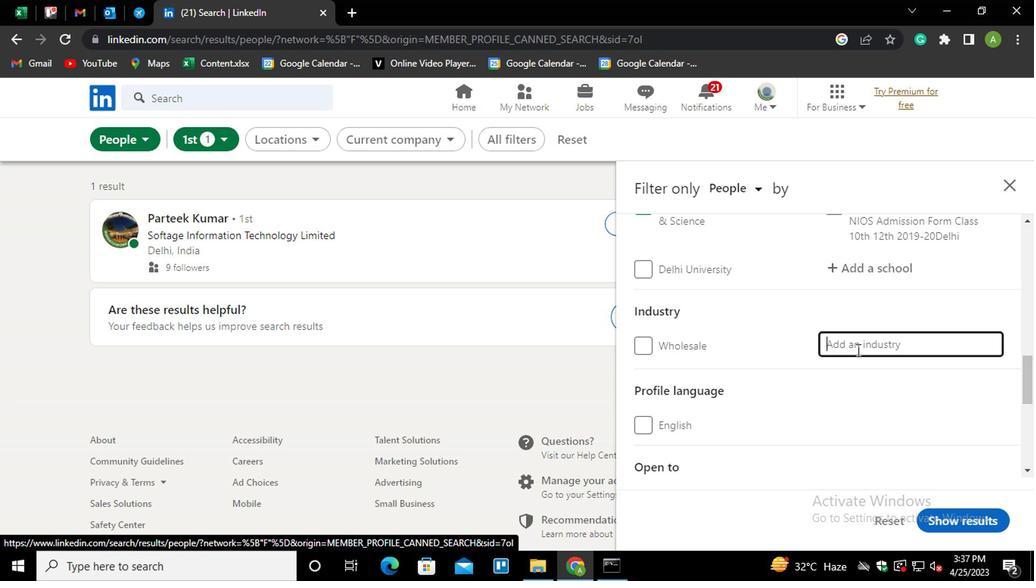 
Action: Key pressed <Key.shift_r><Key.shift_r><Key.shift_r><Key.shift_r><Key.shift_r><Key.shift_r>FLIGHT<Key.down><Key.enter>
Screenshot: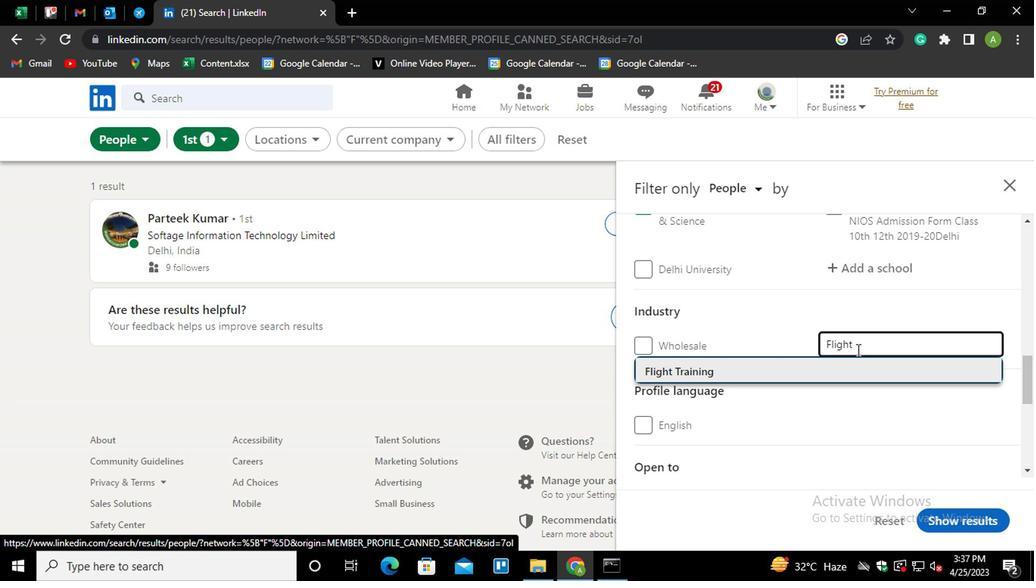 
Action: Mouse moved to (871, 349)
Screenshot: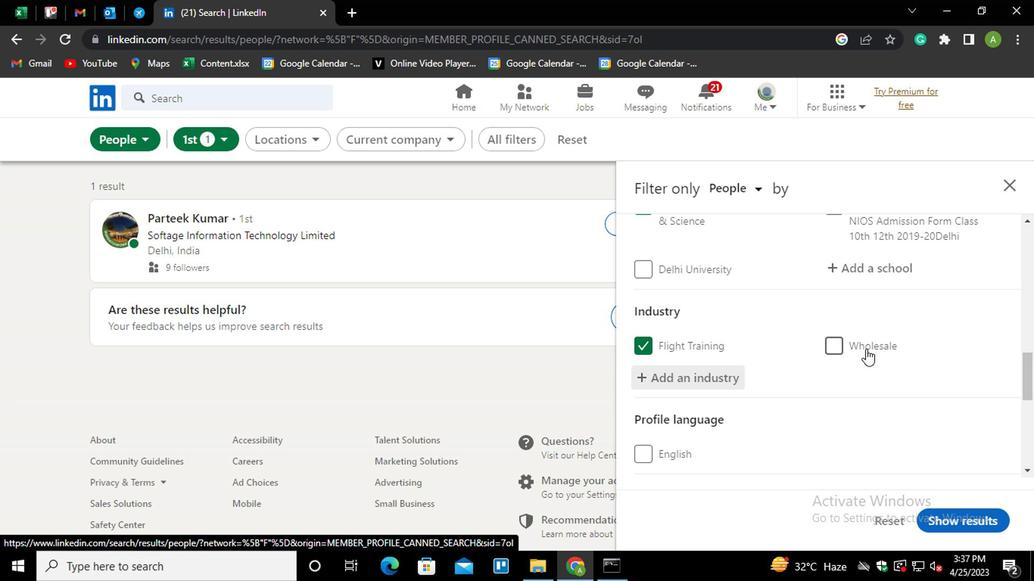 
Action: Mouse scrolled (871, 348) with delta (0, -1)
Screenshot: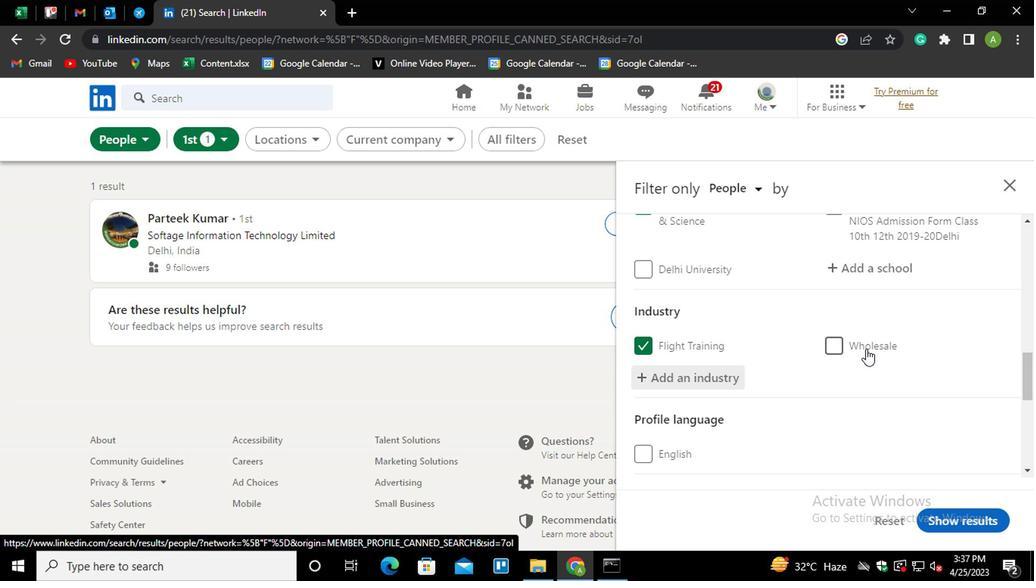 
Action: Mouse moved to (868, 351)
Screenshot: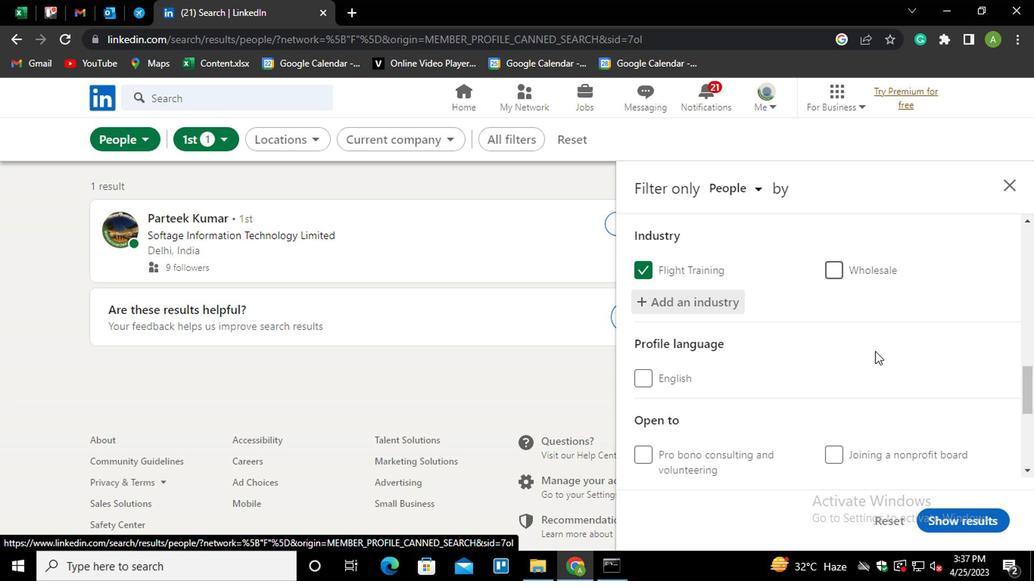 
Action: Mouse scrolled (868, 351) with delta (0, 0)
Screenshot: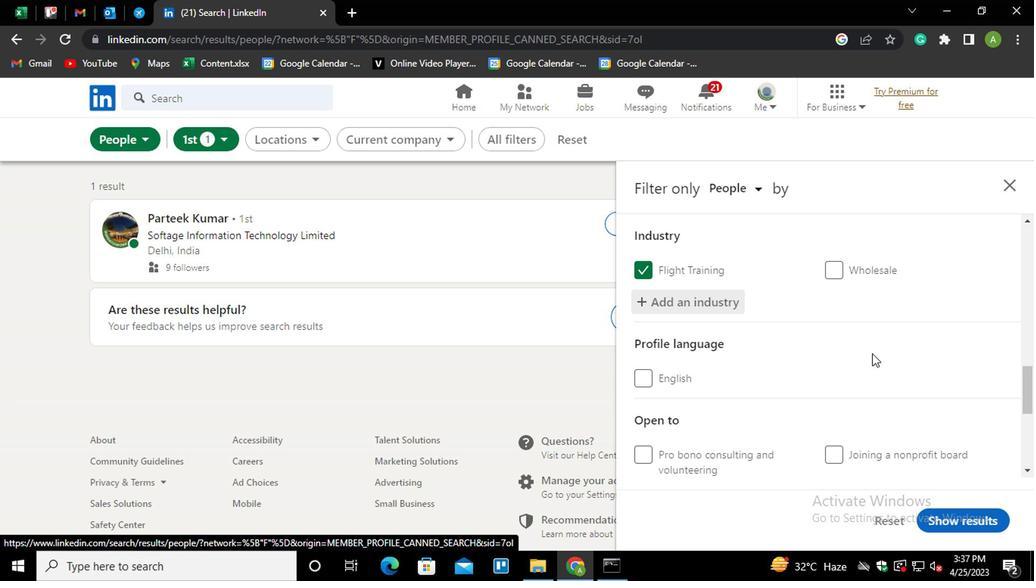 
Action: Mouse moved to (864, 355)
Screenshot: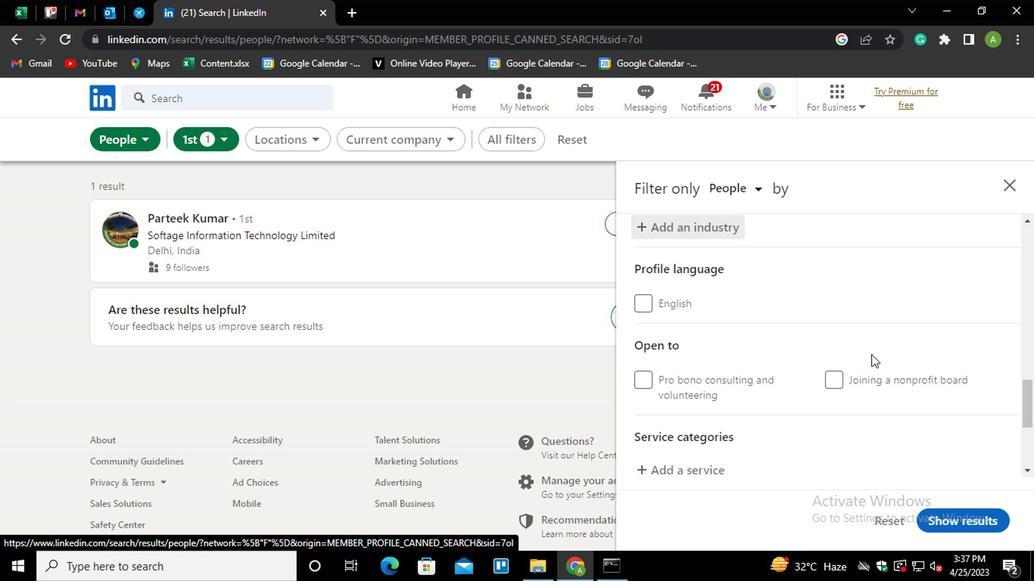 
Action: Mouse scrolled (864, 355) with delta (0, 0)
Screenshot: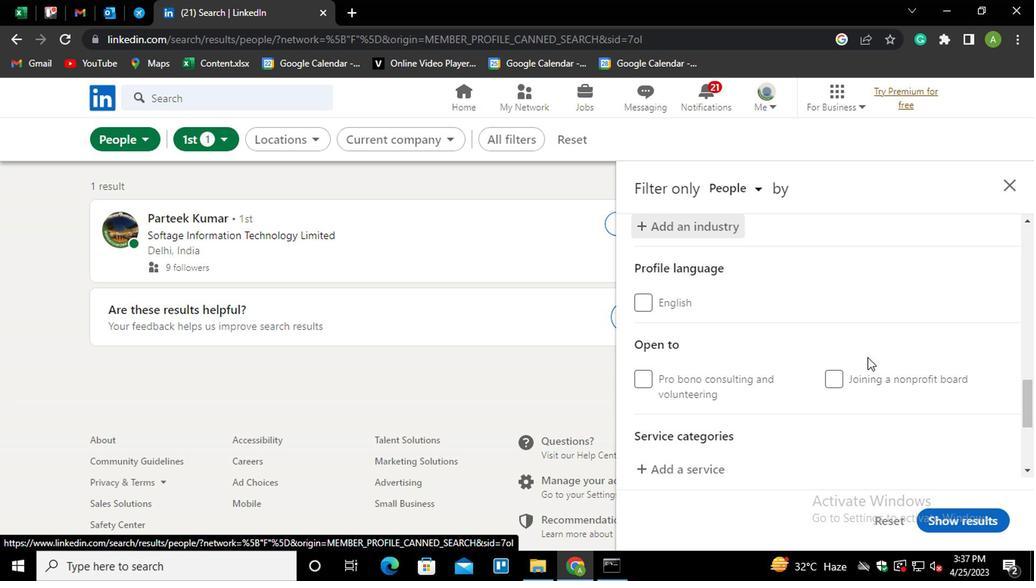 
Action: Mouse moved to (861, 356)
Screenshot: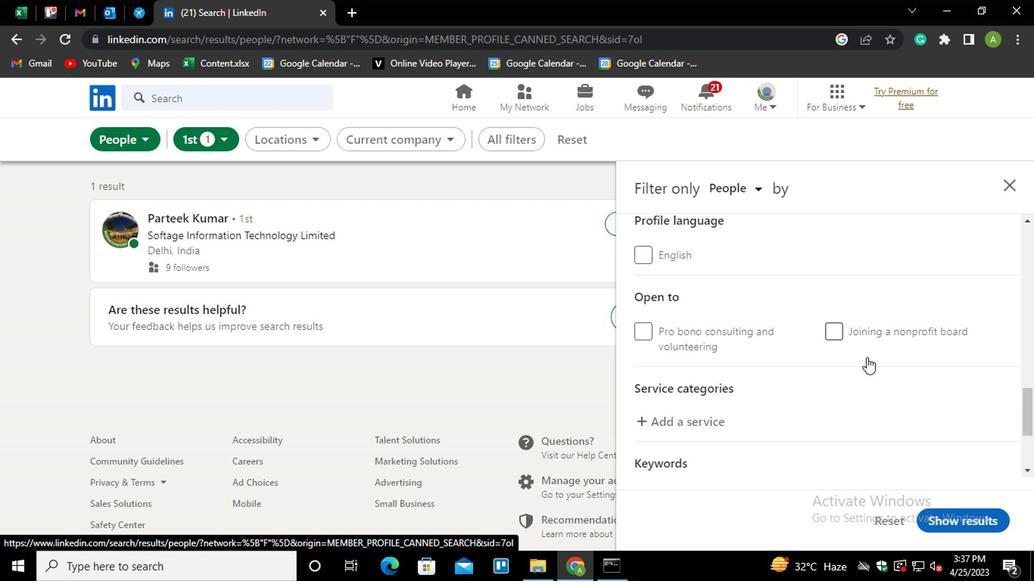 
Action: Mouse scrolled (861, 355) with delta (0, -1)
Screenshot: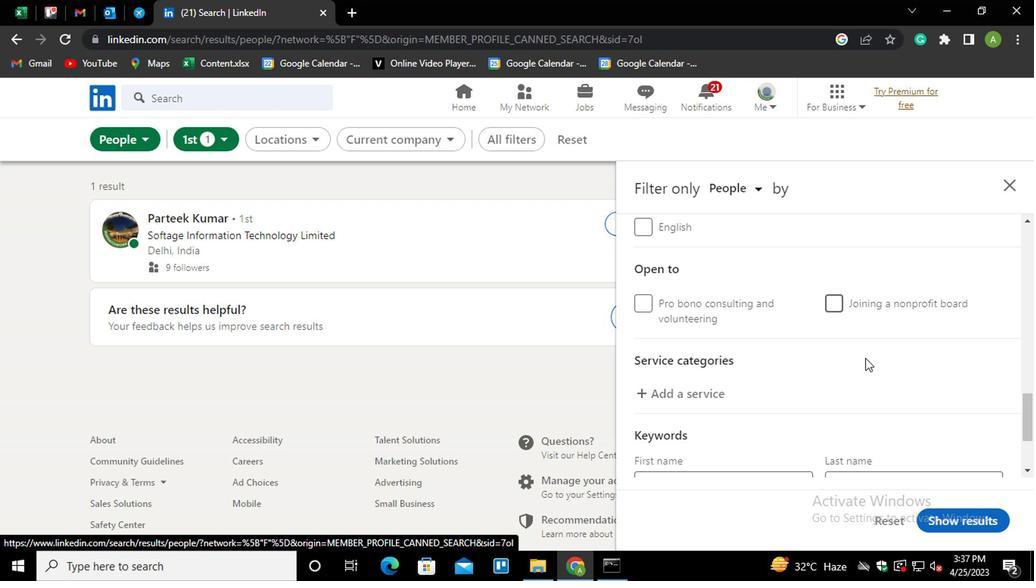 
Action: Mouse moved to (687, 319)
Screenshot: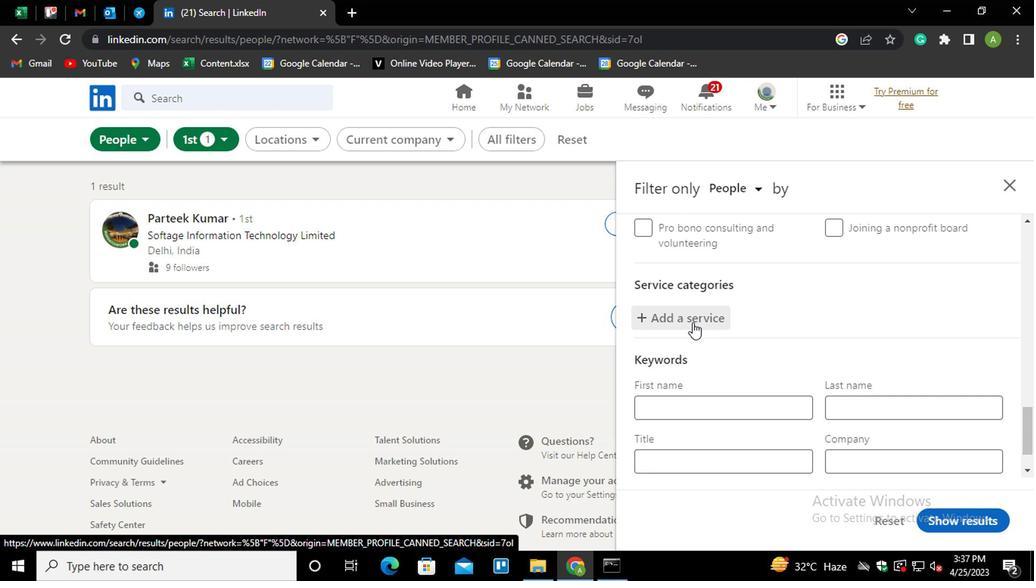 
Action: Mouse pressed left at (687, 319)
Screenshot: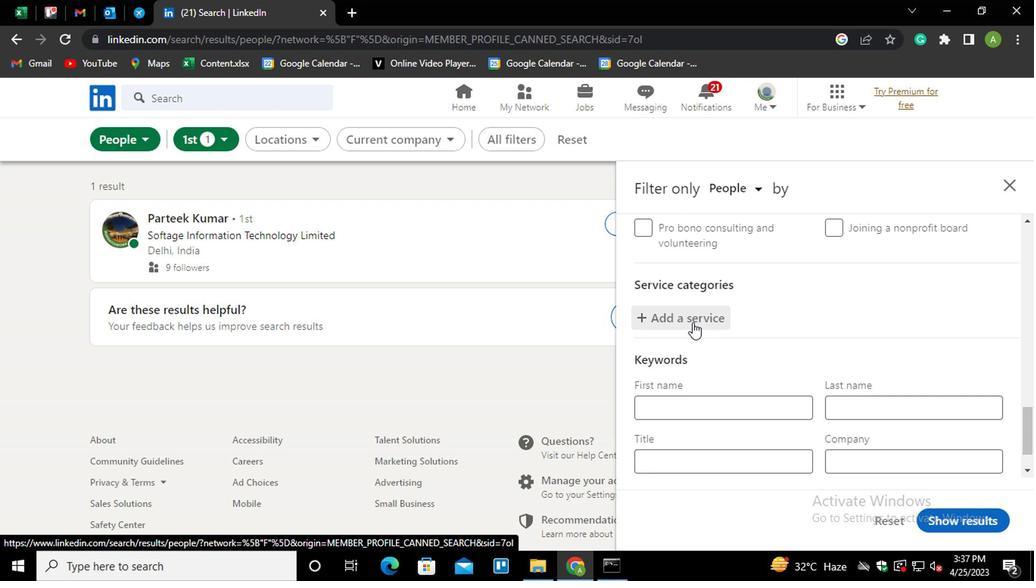 
Action: Mouse moved to (693, 317)
Screenshot: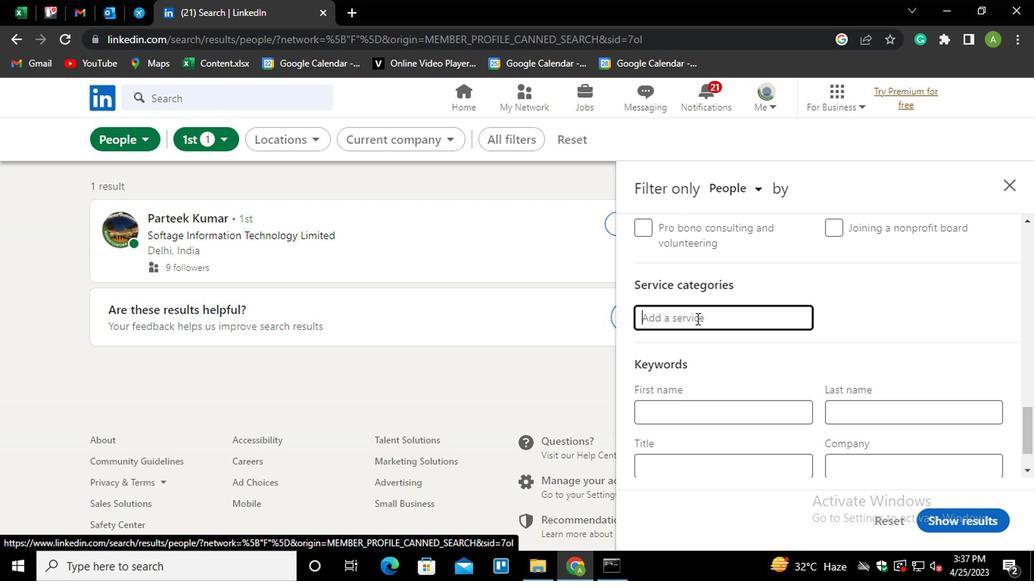 
Action: Mouse pressed left at (693, 317)
Screenshot: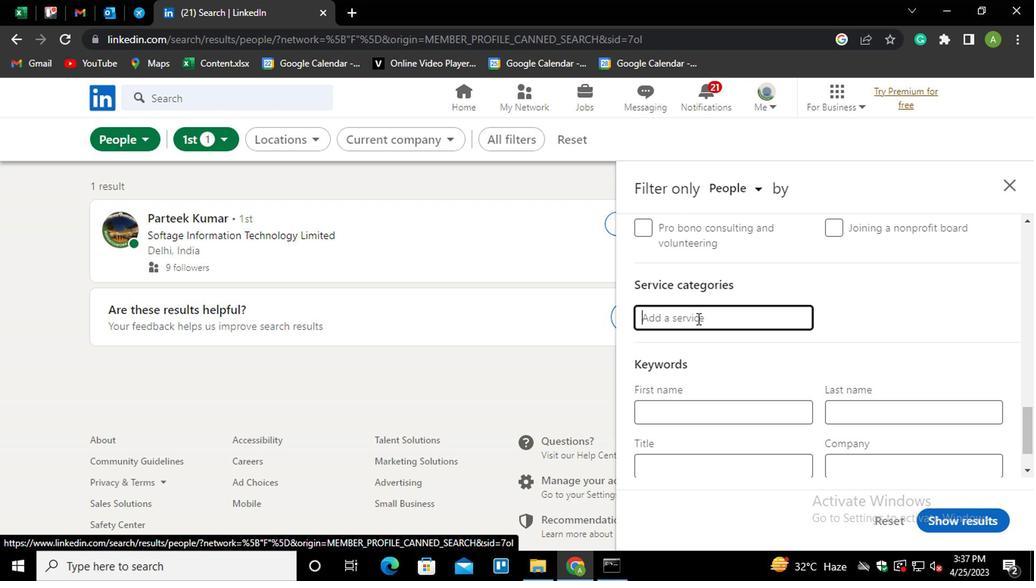 
Action: Mouse moved to (696, 322)
Screenshot: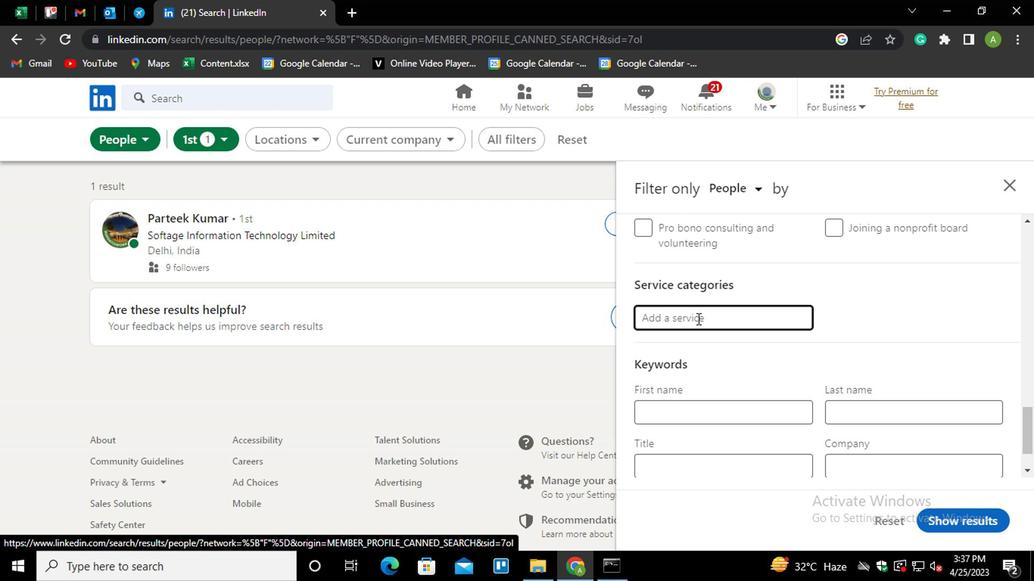 
Action: Key pressed <Key.shift_r>LABO<Key.down><Key.enter>
Screenshot: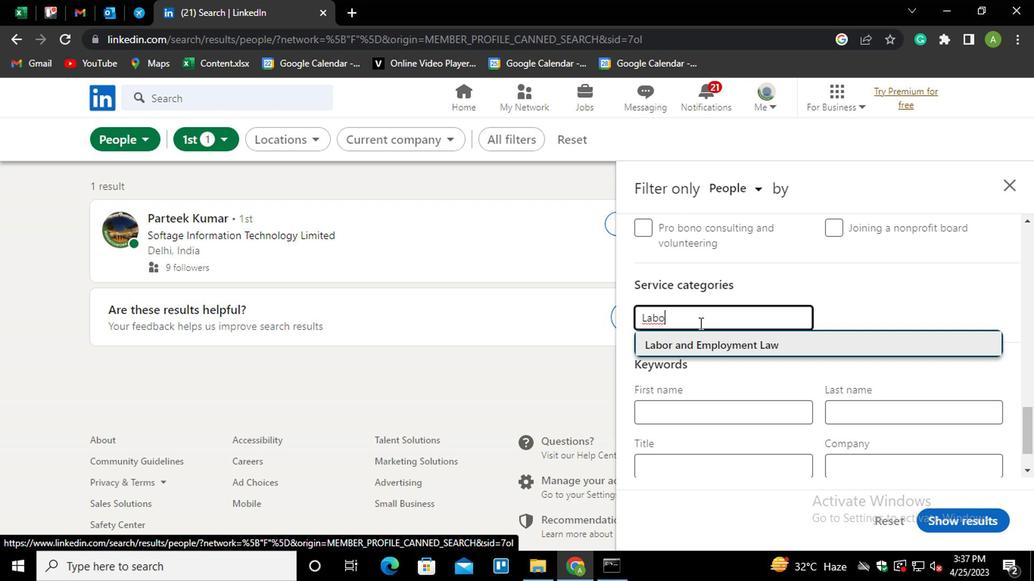 
Action: Mouse moved to (719, 331)
Screenshot: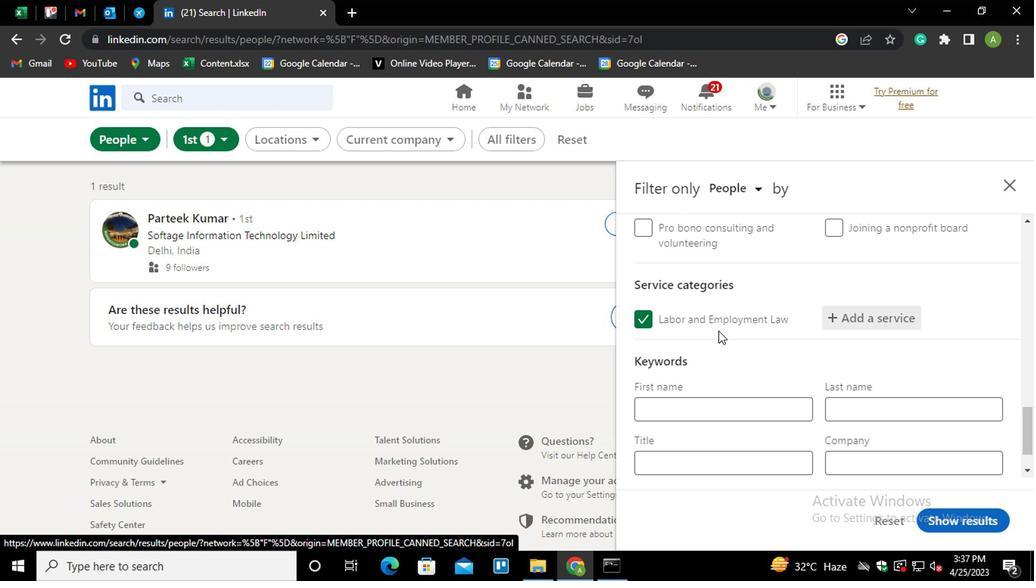 
Action: Mouse scrolled (719, 330) with delta (0, -1)
Screenshot: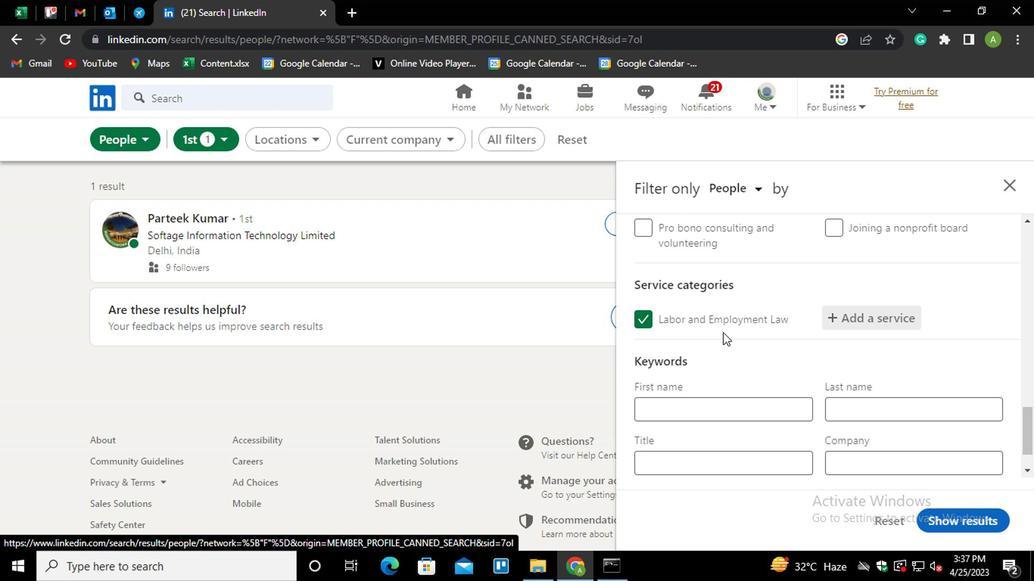 
Action: Mouse moved to (721, 407)
Screenshot: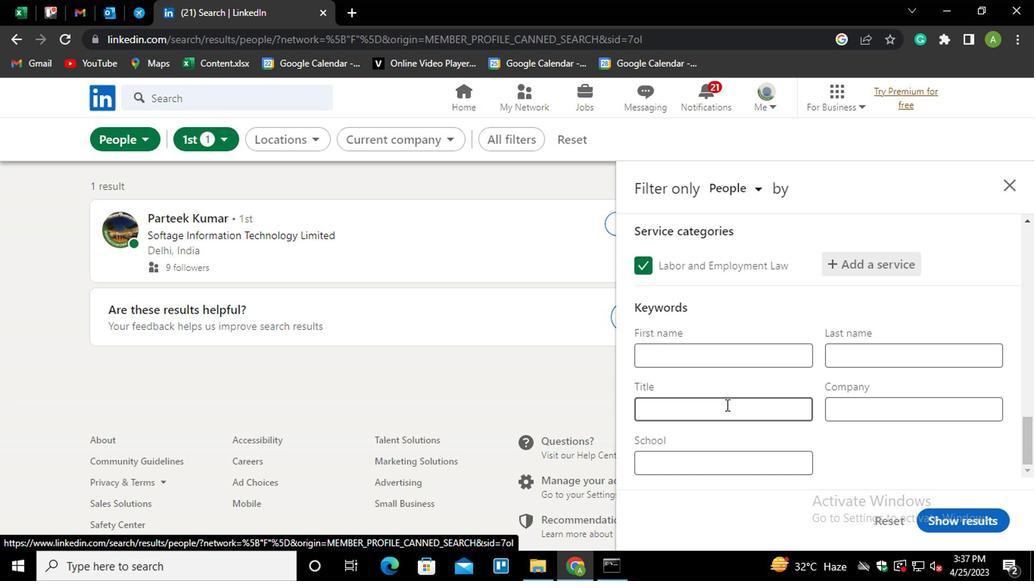 
Action: Mouse pressed left at (721, 407)
Screenshot: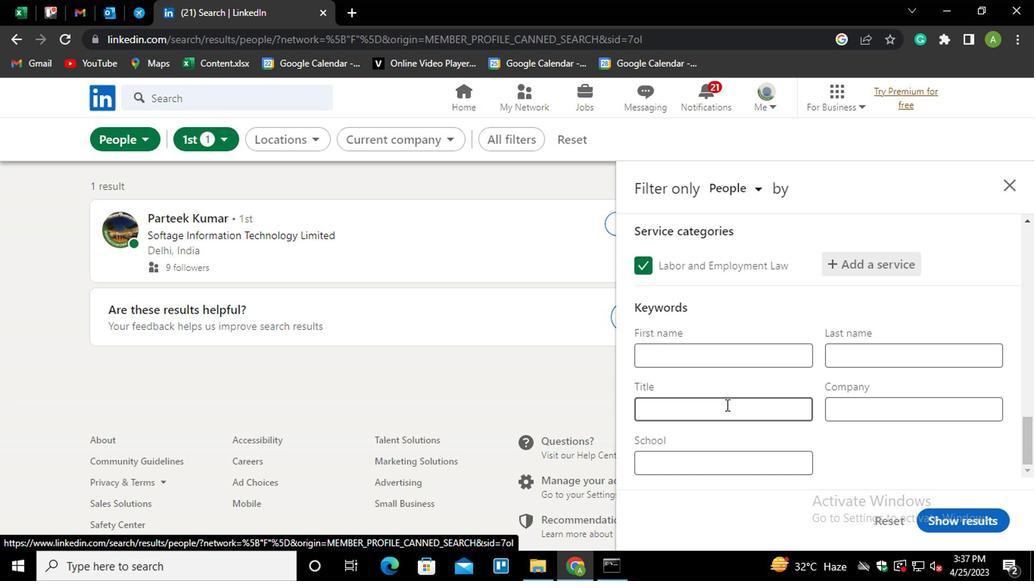 
Action: Mouse moved to (716, 407)
Screenshot: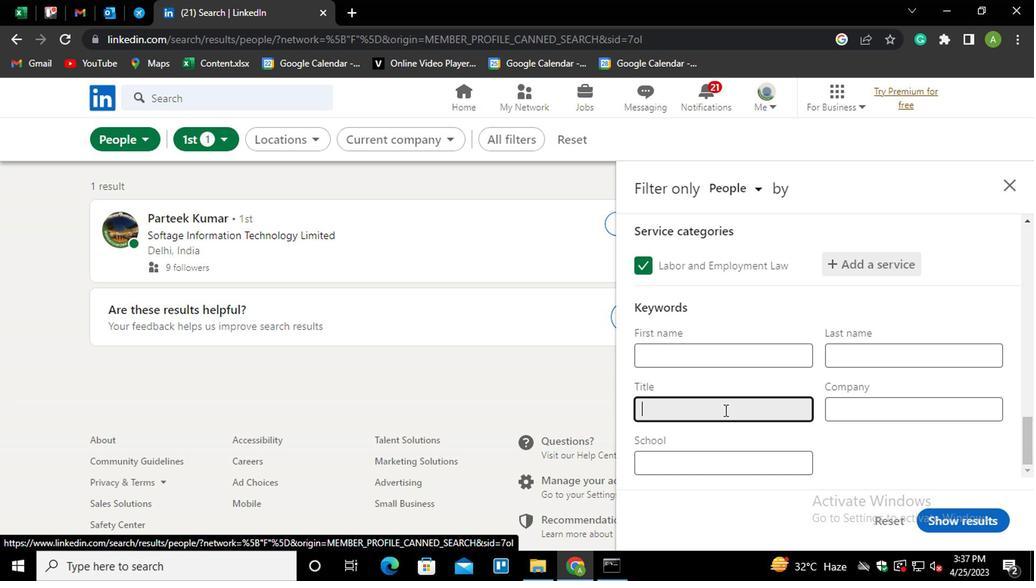 
Action: Key pressed <Key.shift_r>IT<Key.space><Key.shift_r>PROFESSIONAL
Screenshot: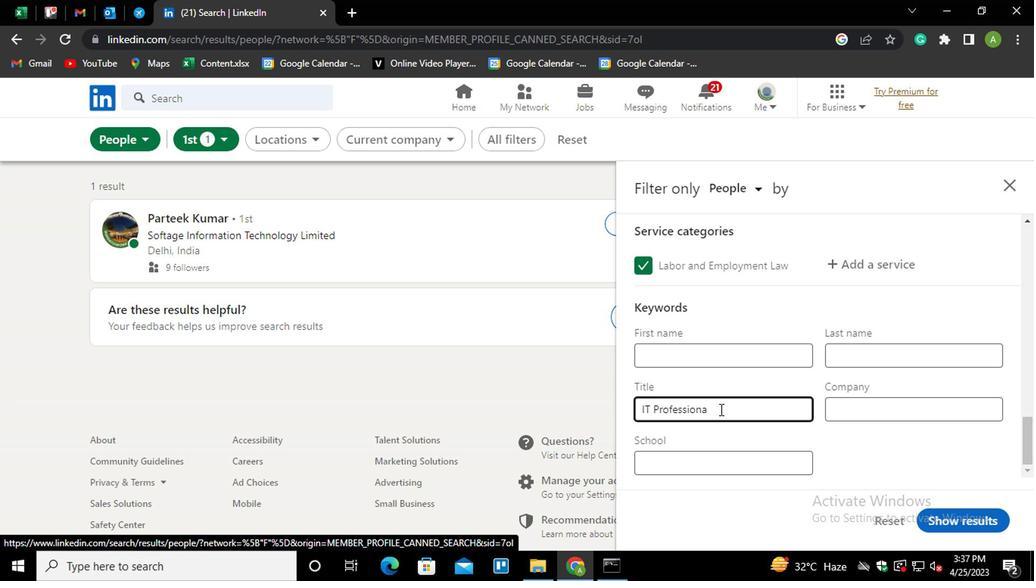 
Action: Mouse moved to (955, 520)
Screenshot: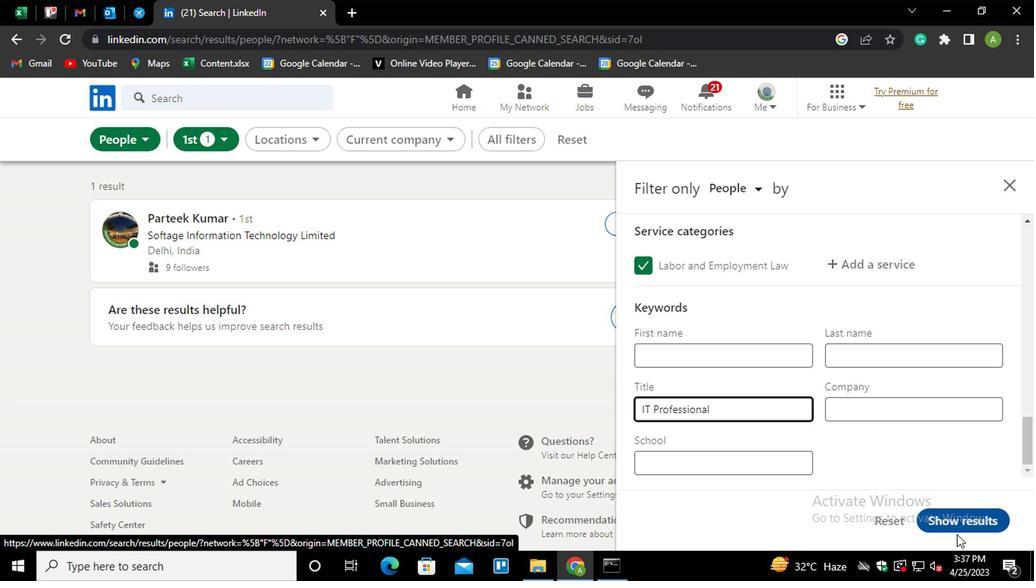 
Action: Mouse pressed left at (955, 520)
Screenshot: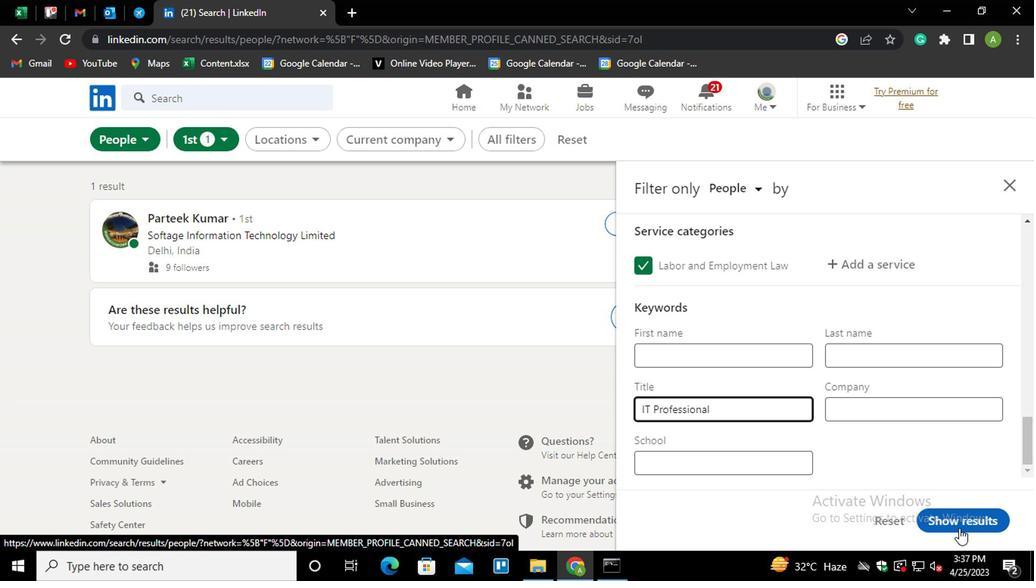 
Action: Mouse moved to (868, 428)
Screenshot: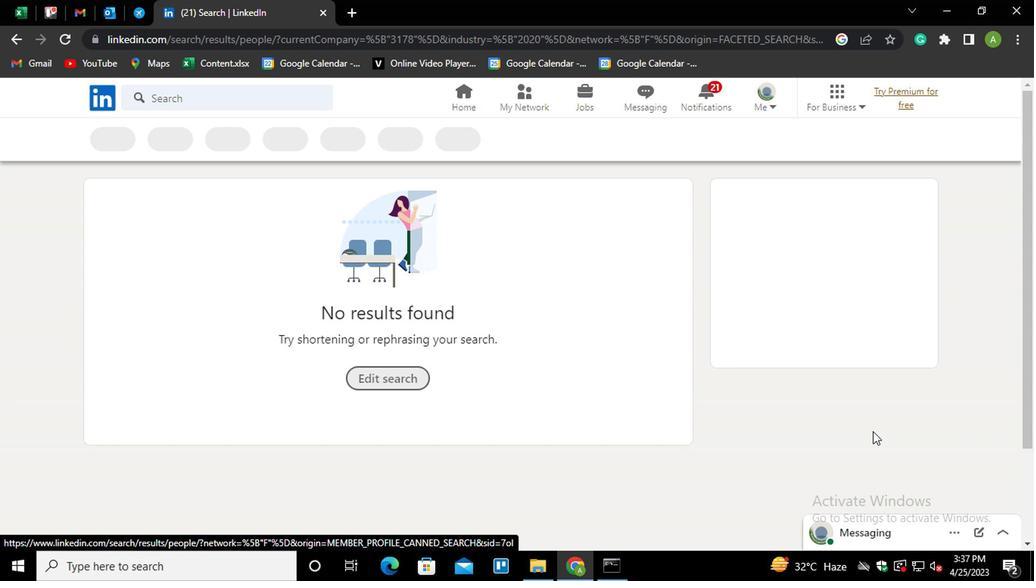 
